 Task: Add a signature Marisol Hernandez containing With heartfelt thanks and warm wishes, Marisol Hernandez to email address softage.9@softage.net and add a label Non-compete agreements
Action: Mouse moved to (887, 49)
Screenshot: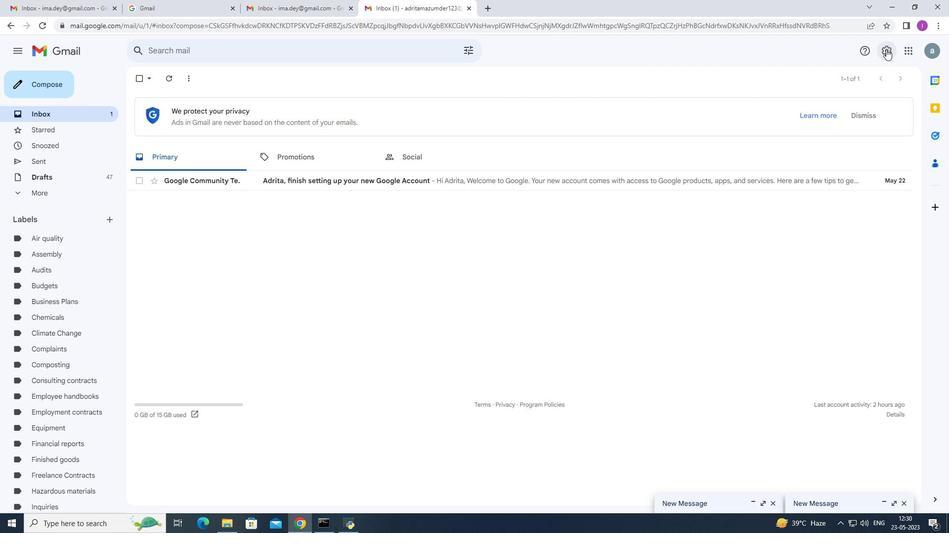 
Action: Mouse pressed left at (887, 49)
Screenshot: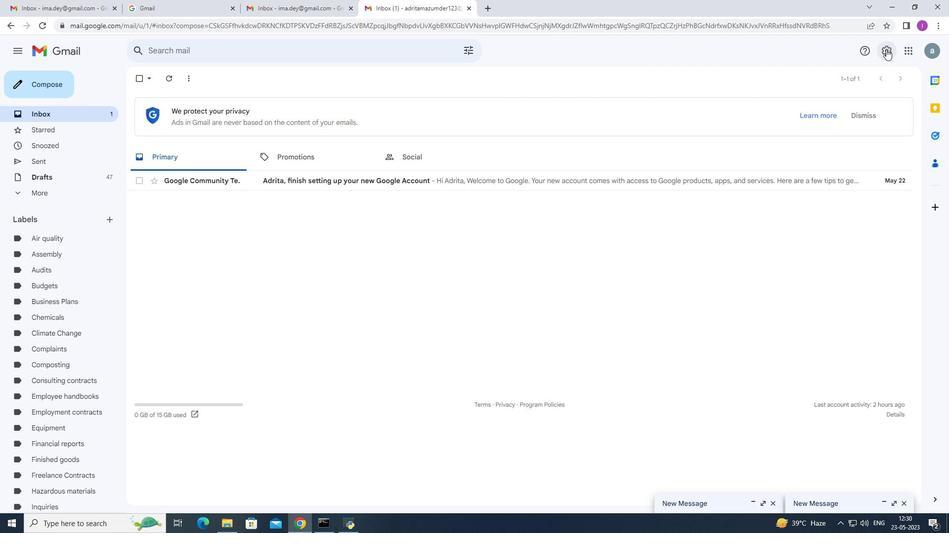 
Action: Mouse moved to (833, 100)
Screenshot: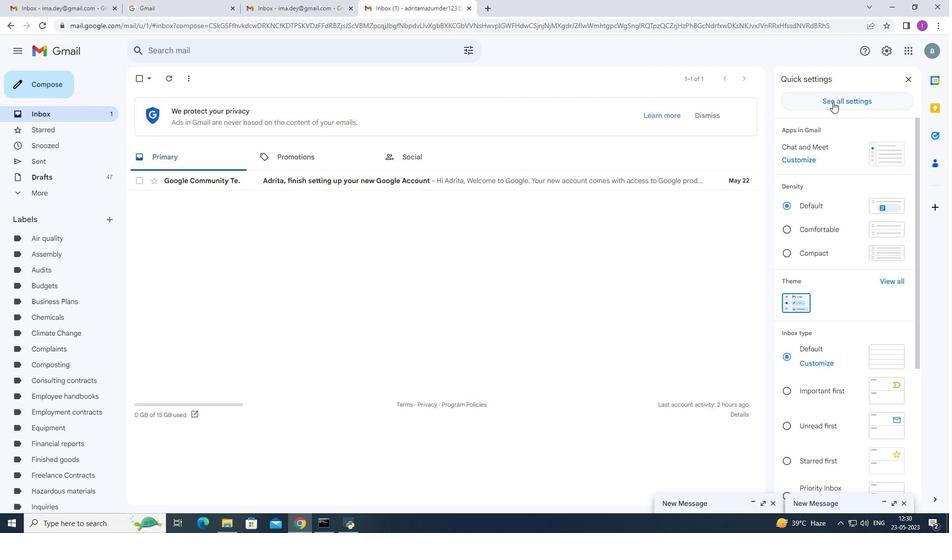 
Action: Mouse pressed left at (833, 100)
Screenshot: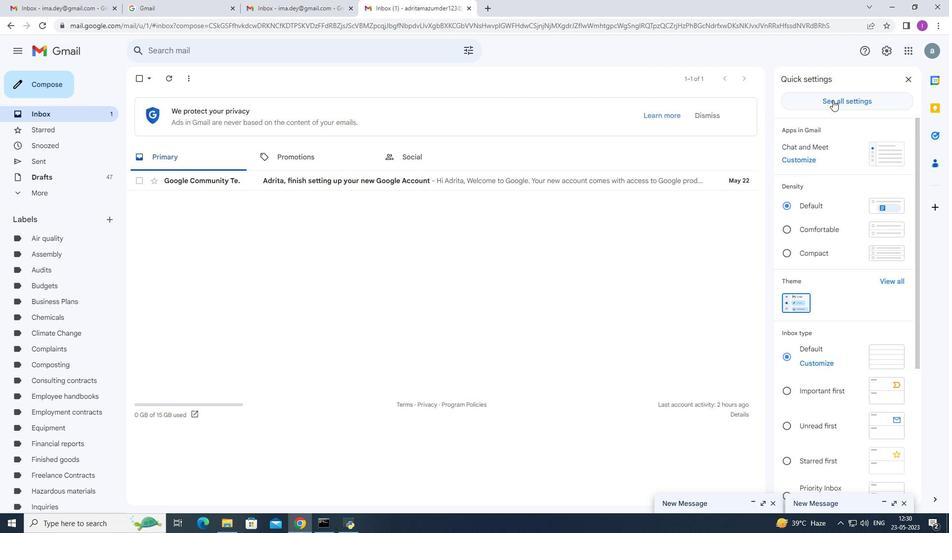 
Action: Mouse moved to (373, 310)
Screenshot: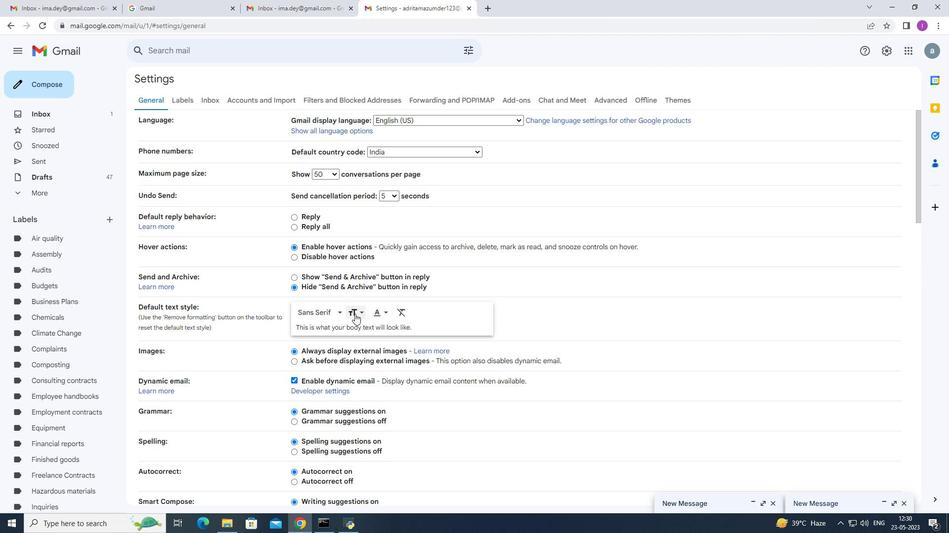 
Action: Mouse scrolled (372, 309) with delta (0, 0)
Screenshot: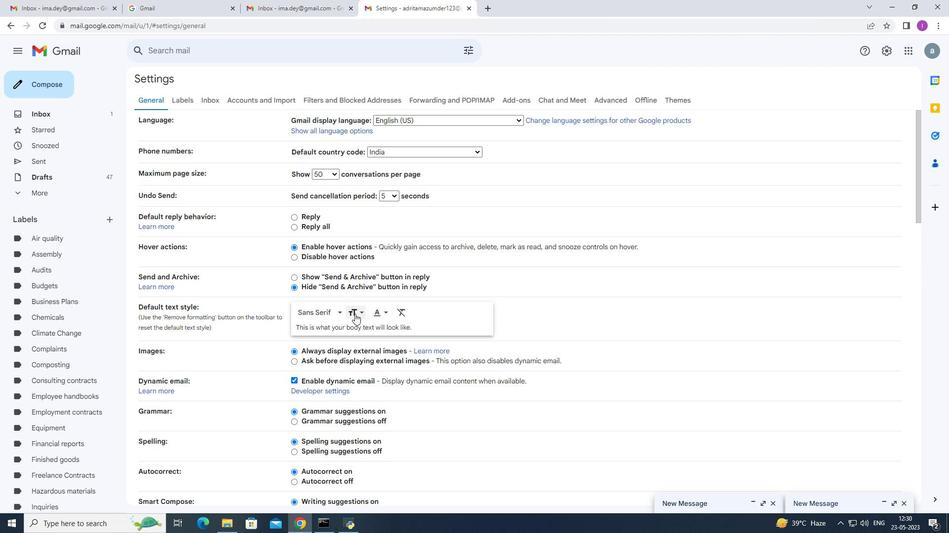 
Action: Mouse moved to (374, 310)
Screenshot: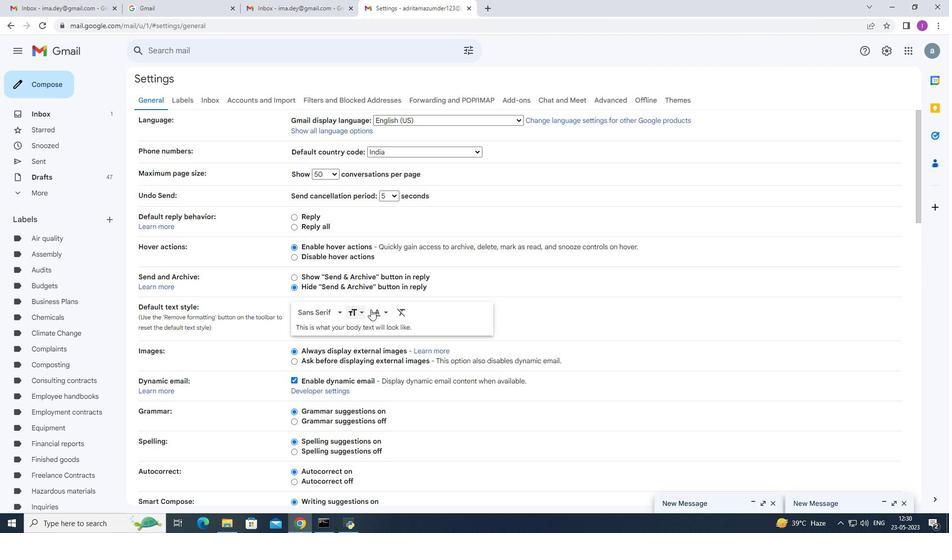 
Action: Mouse scrolled (373, 309) with delta (0, 0)
Screenshot: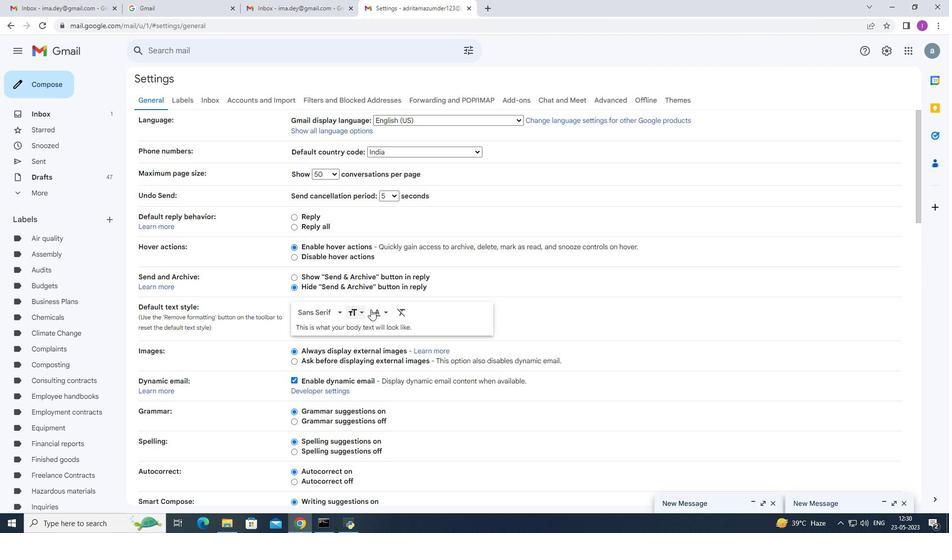 
Action: Mouse moved to (376, 311)
Screenshot: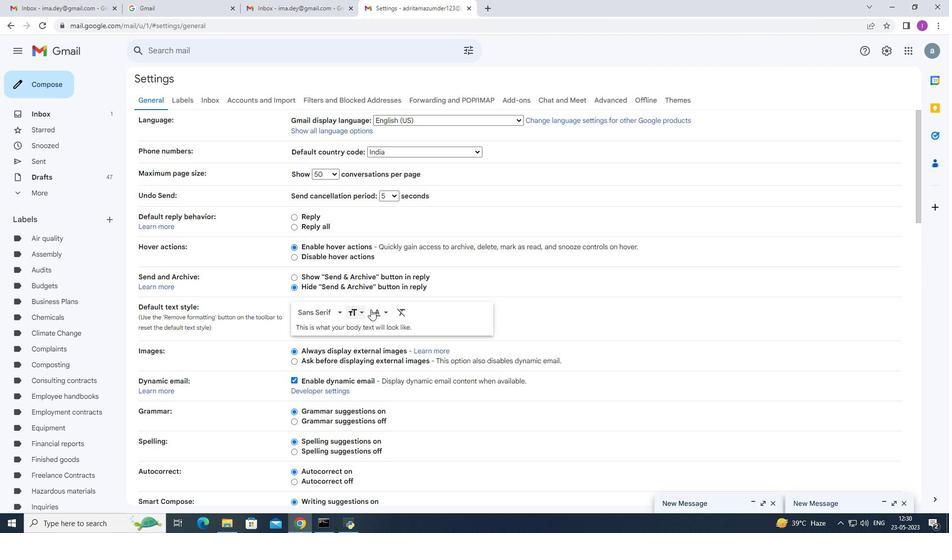 
Action: Mouse scrolled (374, 310) with delta (0, 0)
Screenshot: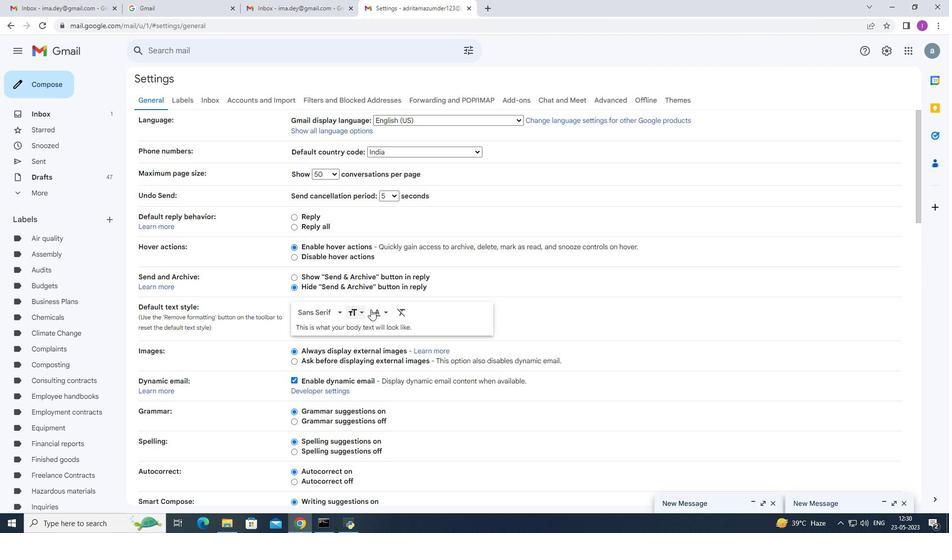 
Action: Mouse moved to (381, 317)
Screenshot: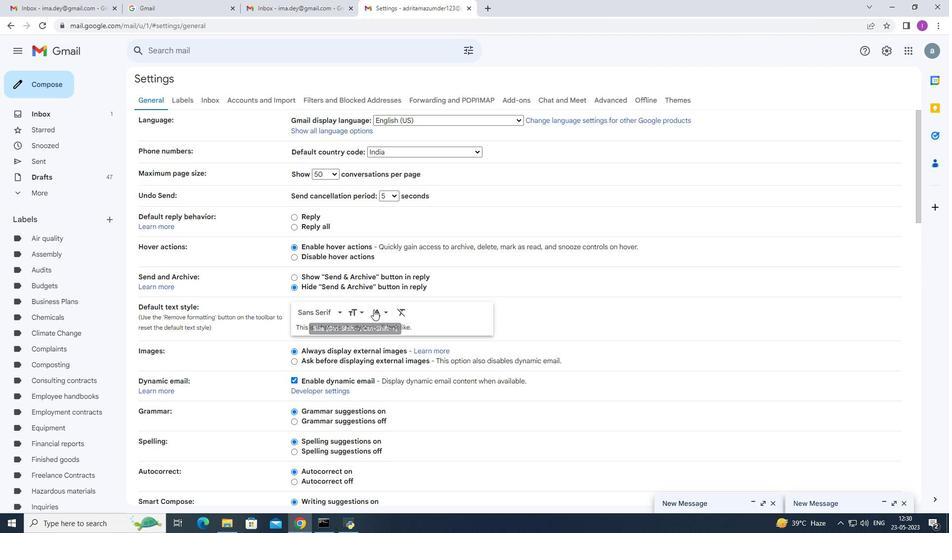 
Action: Mouse scrolled (377, 313) with delta (0, 0)
Screenshot: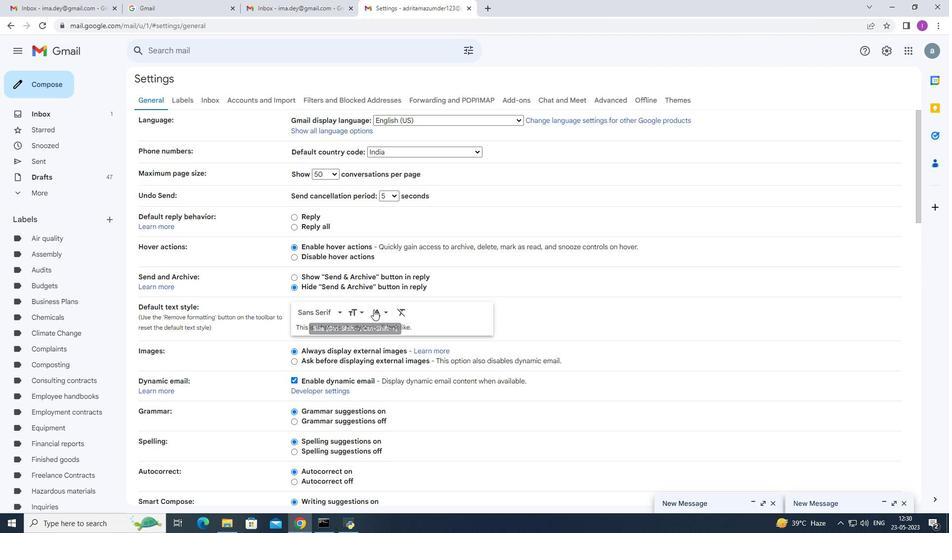 
Action: Mouse moved to (382, 317)
Screenshot: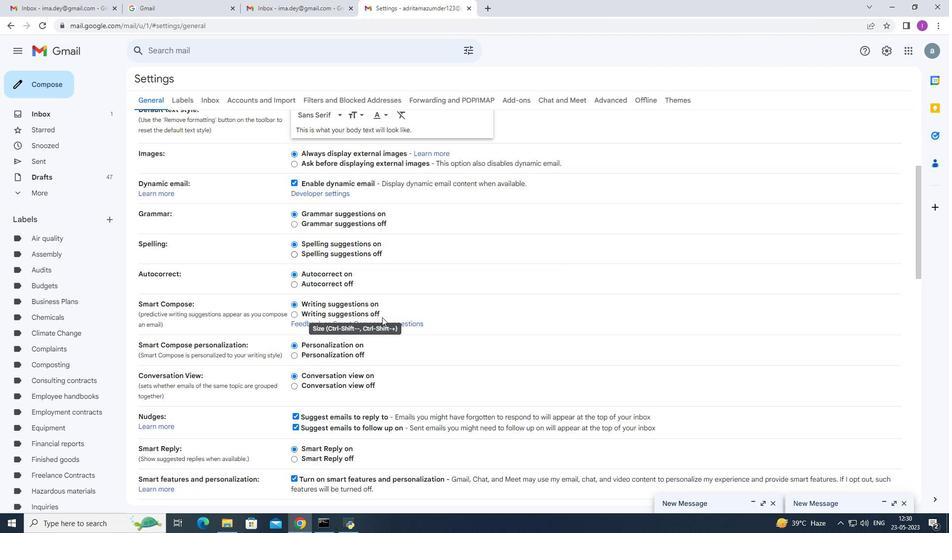 
Action: Mouse scrolled (382, 317) with delta (0, 0)
Screenshot: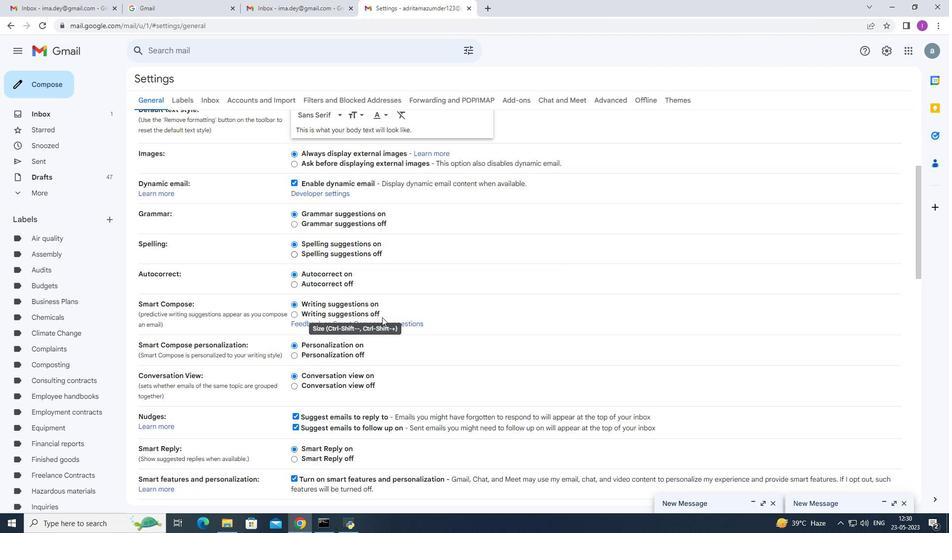 
Action: Mouse moved to (383, 318)
Screenshot: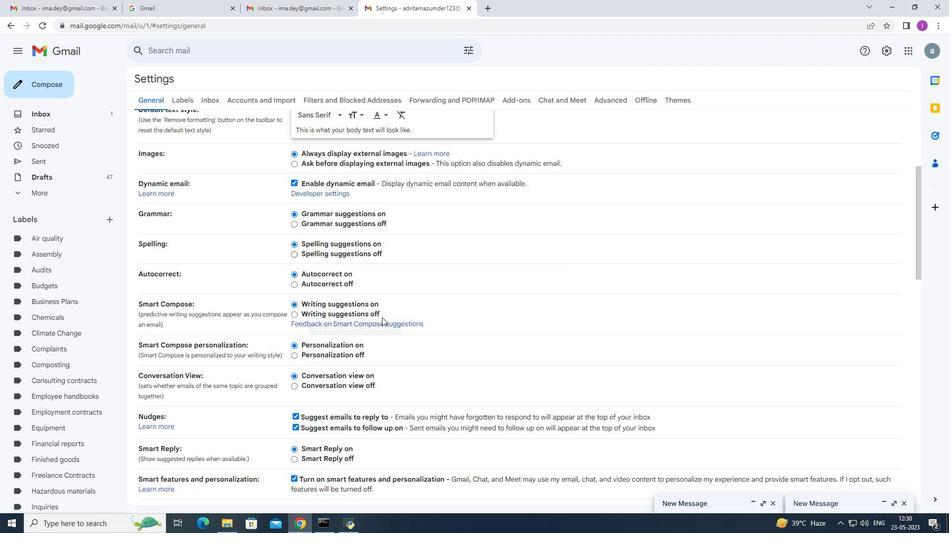 
Action: Mouse scrolled (383, 317) with delta (0, 0)
Screenshot: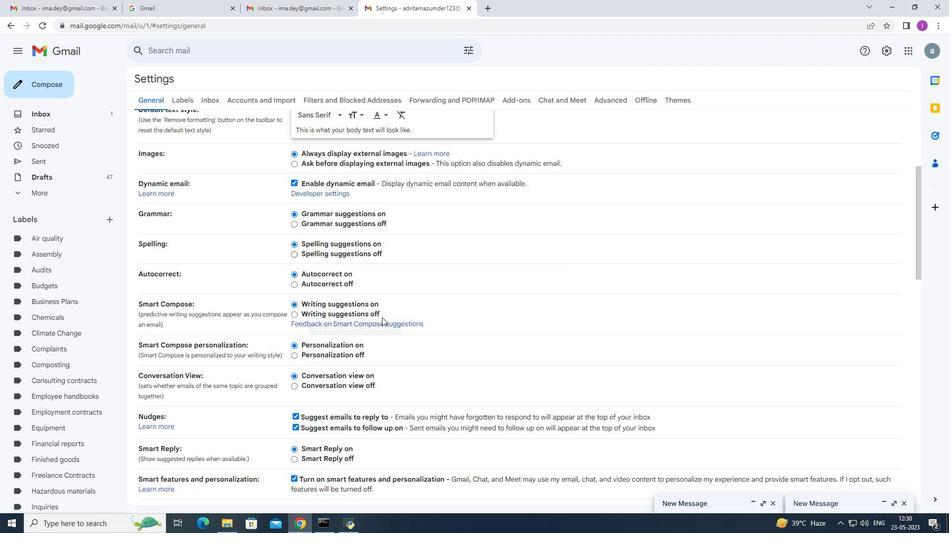 
Action: Mouse scrolled (383, 317) with delta (0, 0)
Screenshot: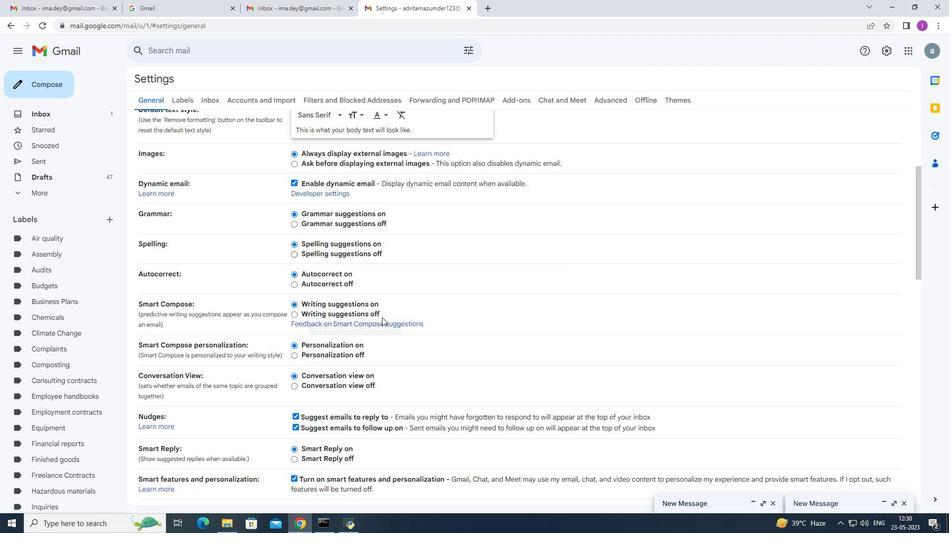 
Action: Mouse moved to (390, 320)
Screenshot: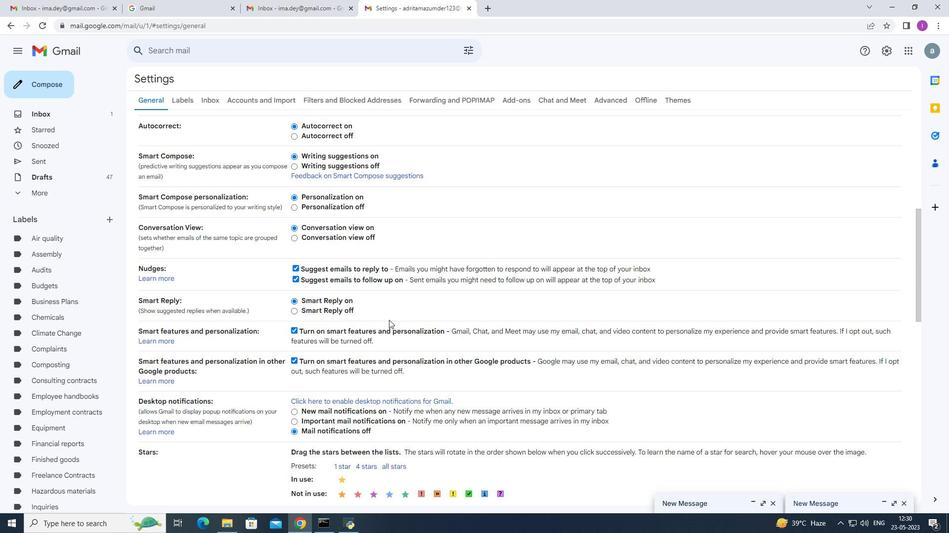 
Action: Mouse scrolled (390, 320) with delta (0, 0)
Screenshot: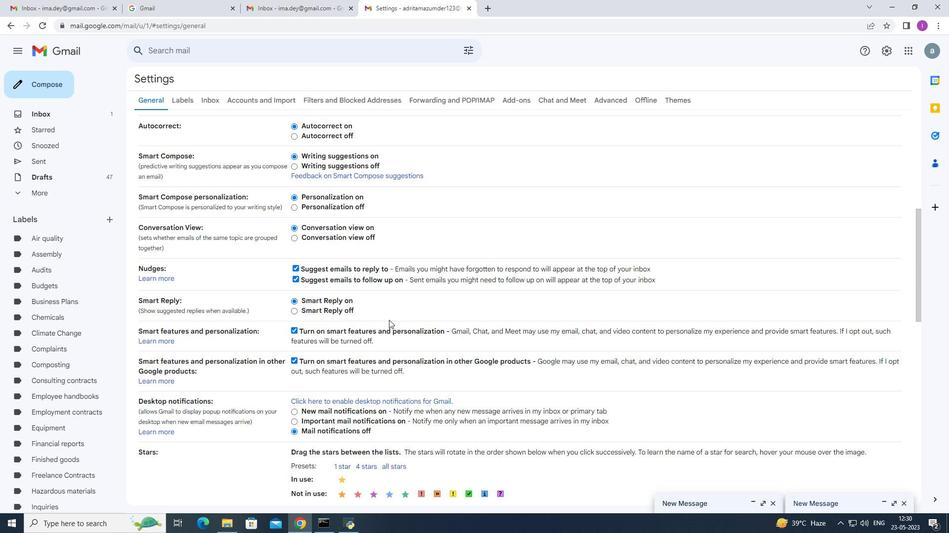 
Action: Mouse moved to (390, 320)
Screenshot: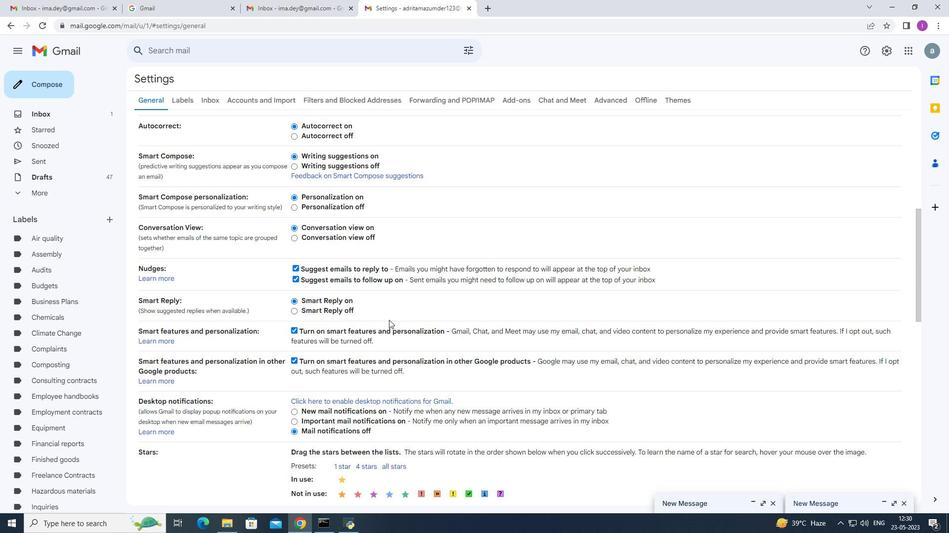 
Action: Mouse scrolled (390, 320) with delta (0, 0)
Screenshot: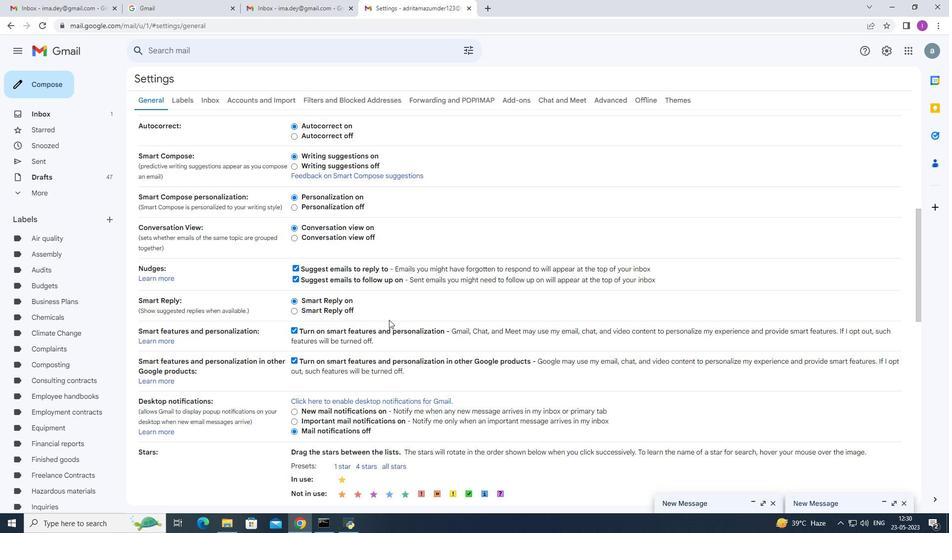 
Action: Mouse scrolled (390, 320) with delta (0, 0)
Screenshot: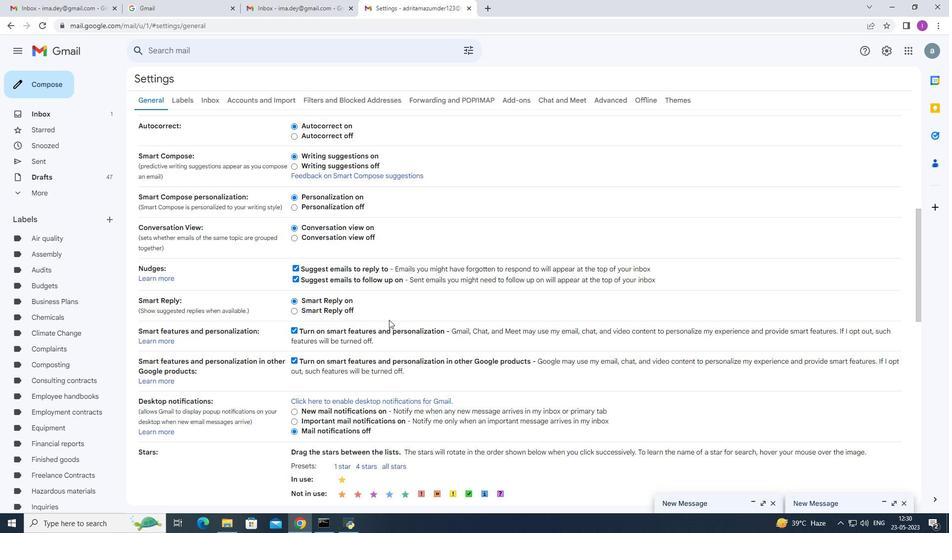 
Action: Mouse scrolled (390, 320) with delta (0, 0)
Screenshot: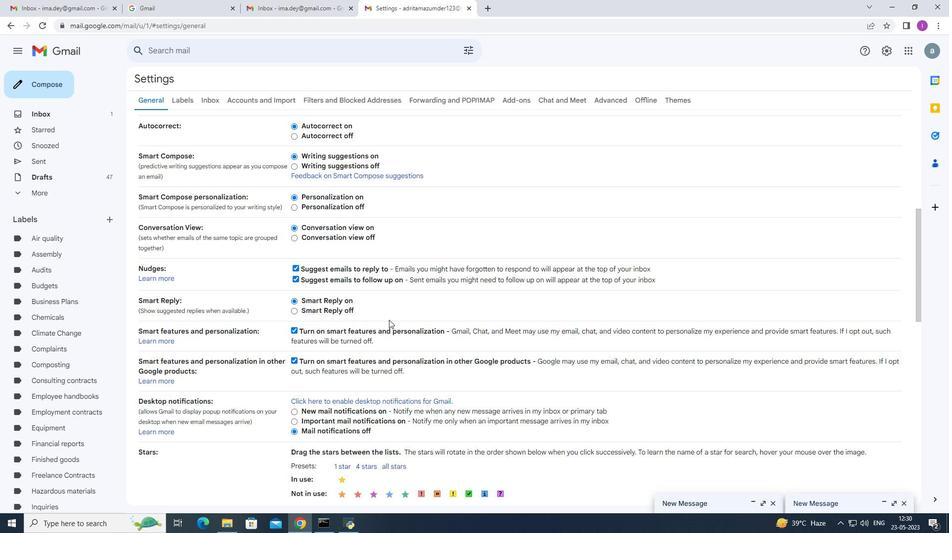 
Action: Mouse moved to (411, 327)
Screenshot: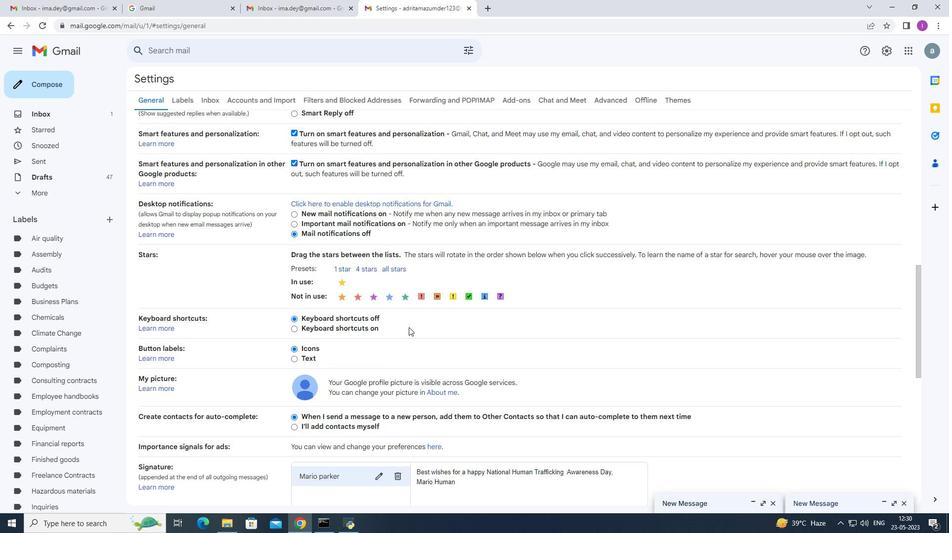 
Action: Mouse scrolled (411, 326) with delta (0, 0)
Screenshot: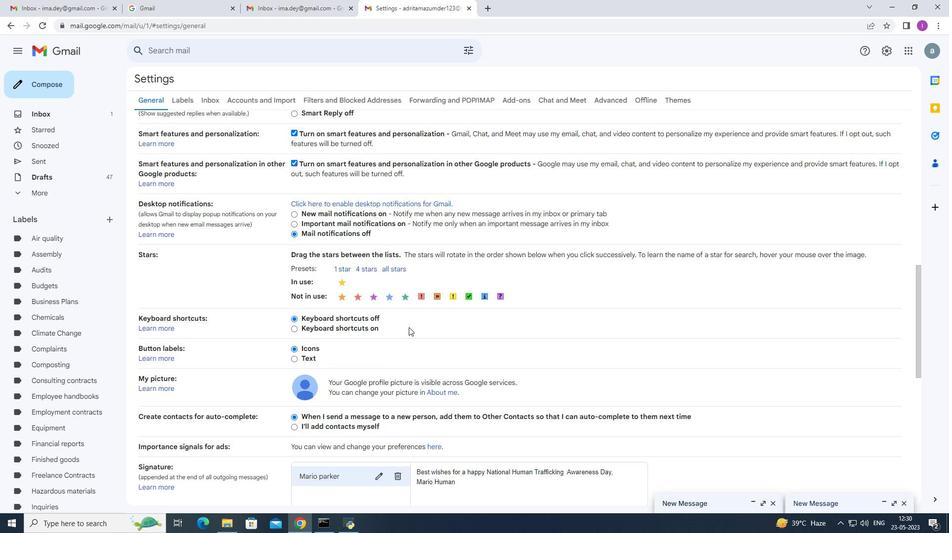 
Action: Mouse moved to (411, 327)
Screenshot: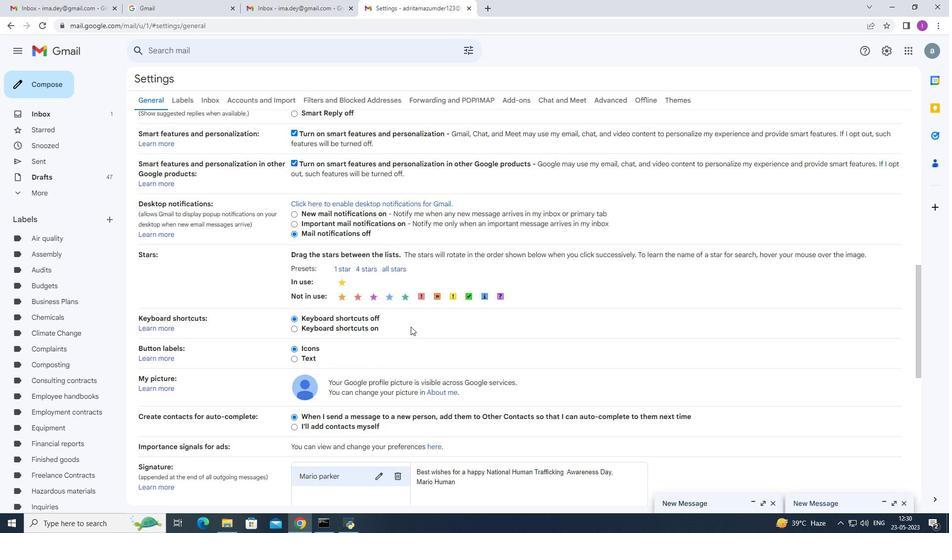 
Action: Mouse scrolled (411, 326) with delta (0, 0)
Screenshot: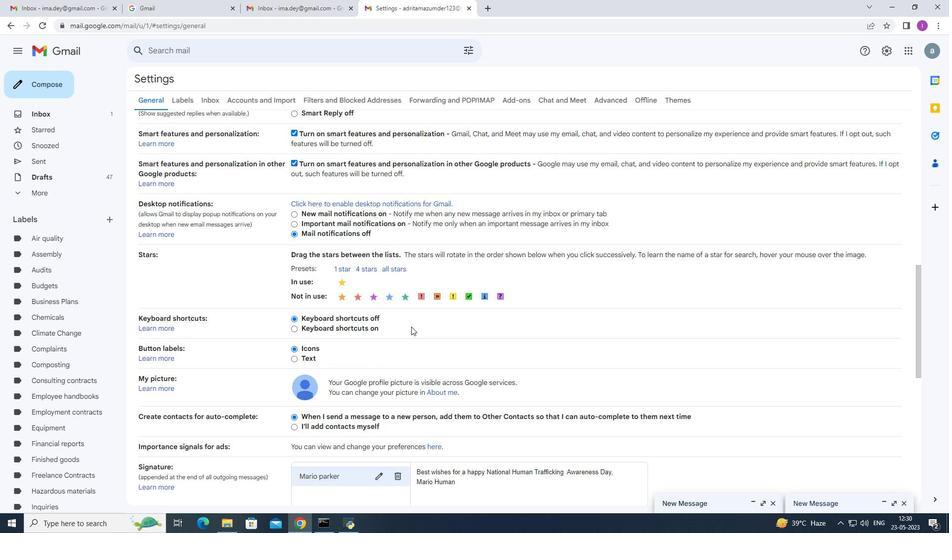 
Action: Mouse scrolled (411, 326) with delta (0, 0)
Screenshot: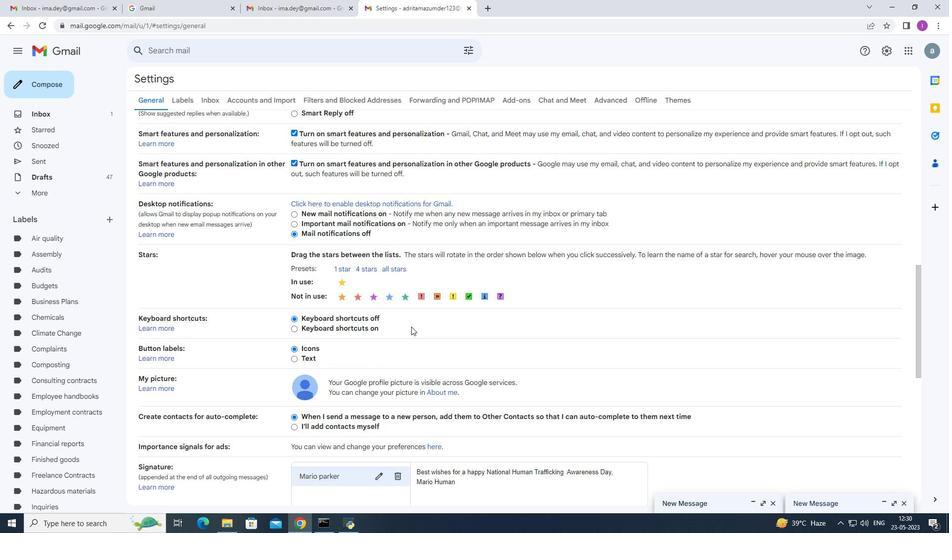 
Action: Mouse scrolled (411, 326) with delta (0, 0)
Screenshot: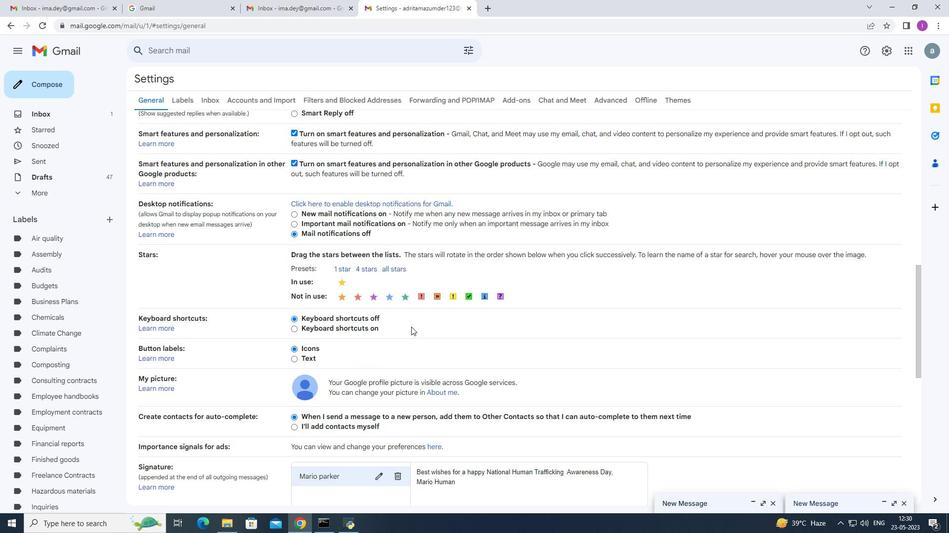 
Action: Mouse moved to (441, 327)
Screenshot: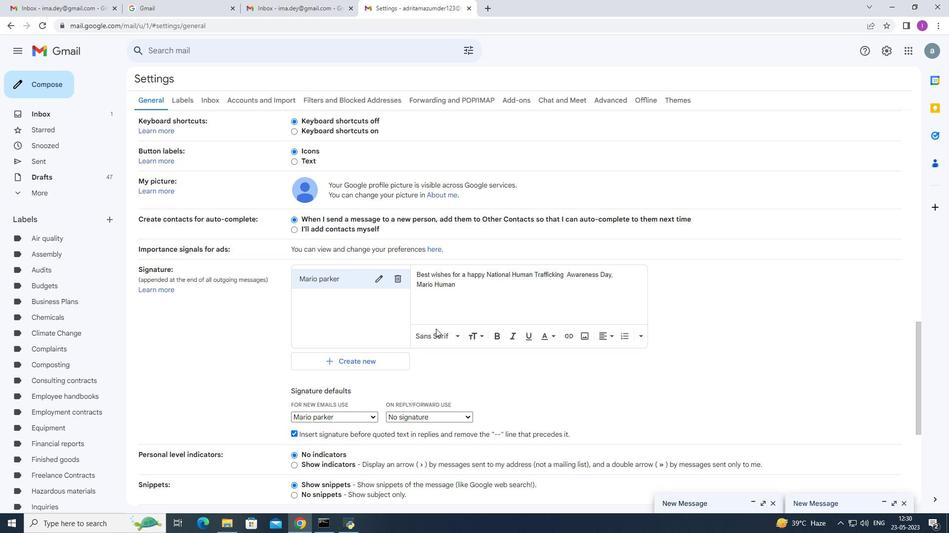 
Action: Mouse scrolled (441, 327) with delta (0, 0)
Screenshot: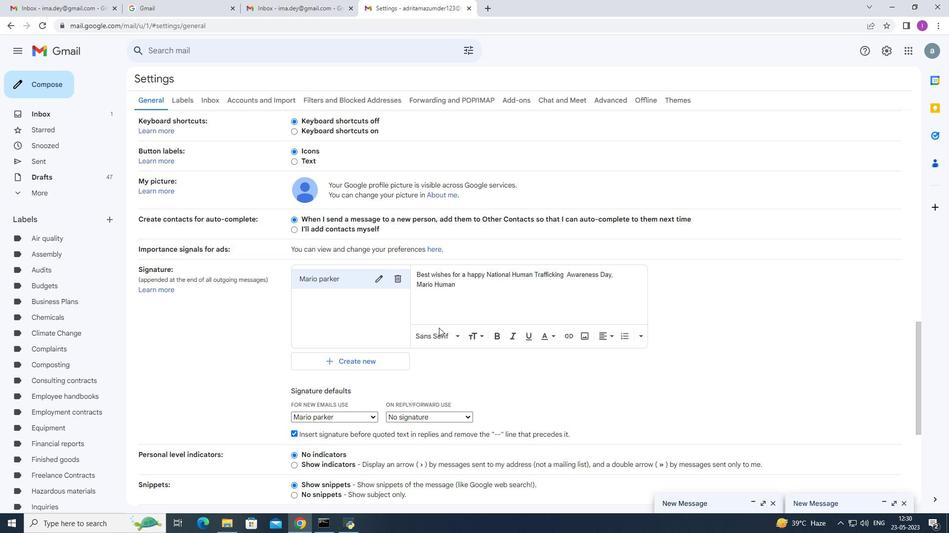 
Action: Mouse scrolled (441, 327) with delta (0, 0)
Screenshot: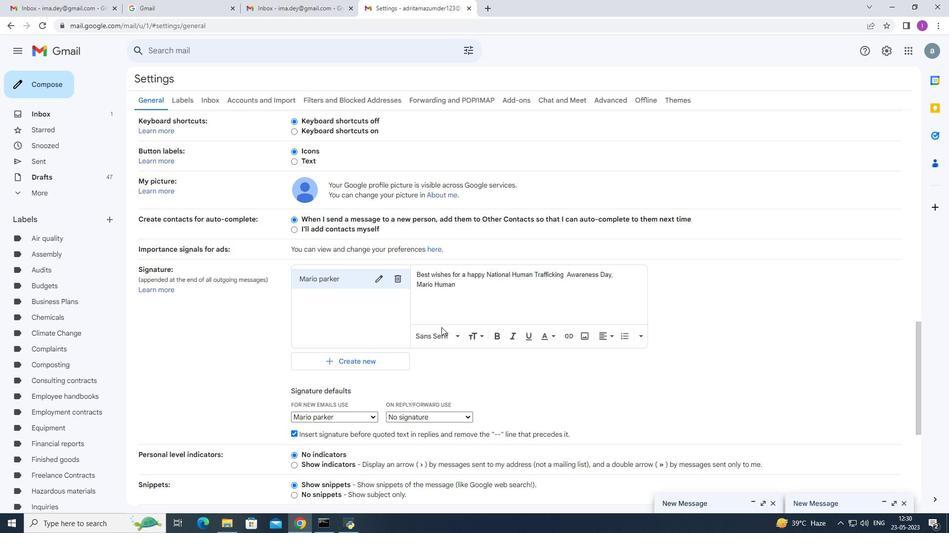 
Action: Mouse scrolled (441, 327) with delta (0, 0)
Screenshot: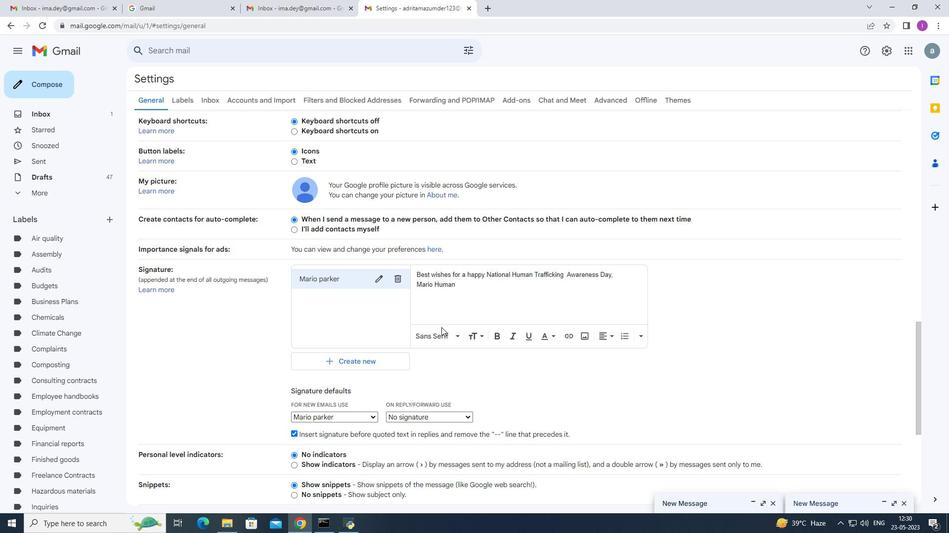 
Action: Mouse scrolled (441, 327) with delta (0, 0)
Screenshot: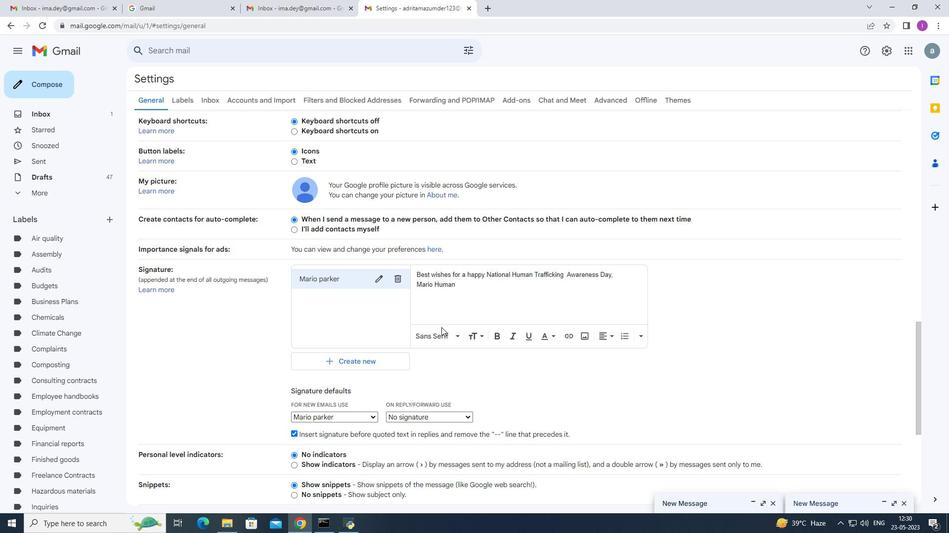 
Action: Mouse moved to (416, 259)
Screenshot: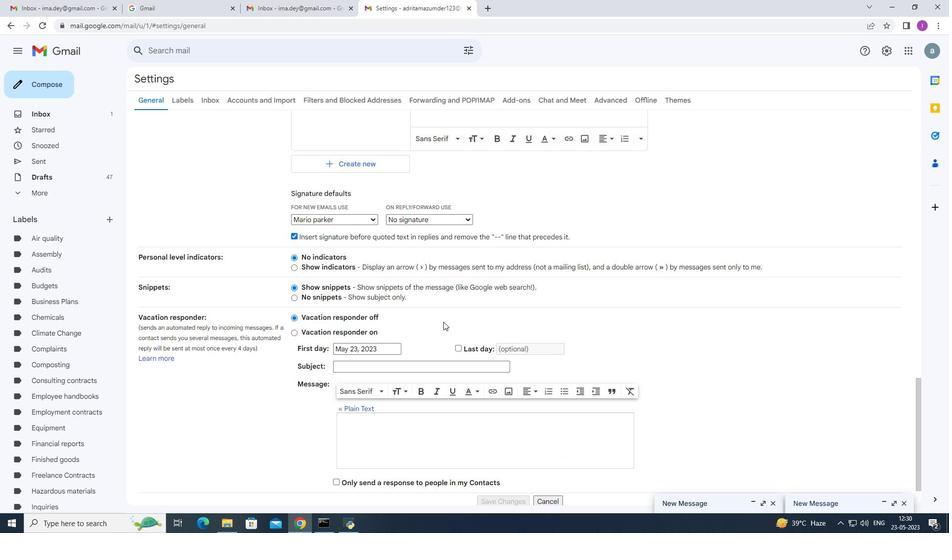 
Action: Mouse scrolled (416, 259) with delta (0, 0)
Screenshot: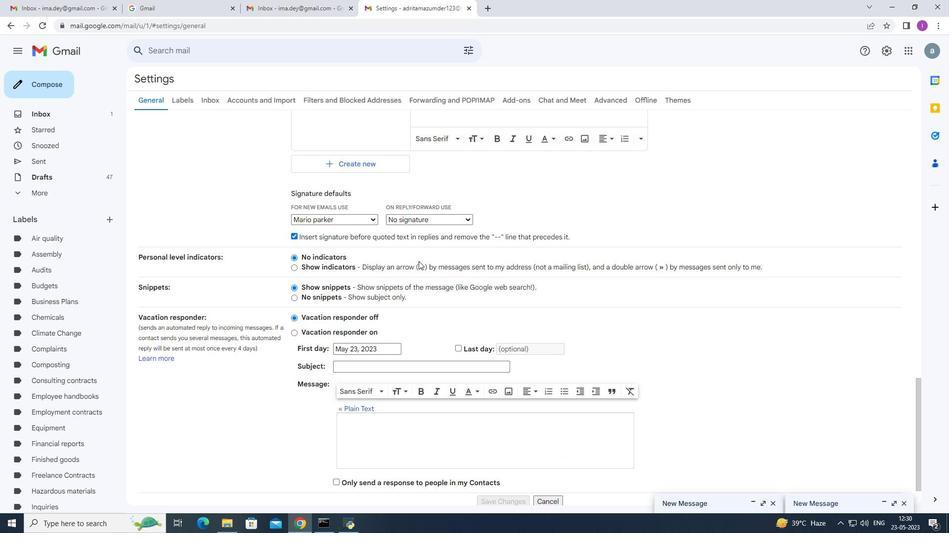 
Action: Mouse scrolled (416, 259) with delta (0, 0)
Screenshot: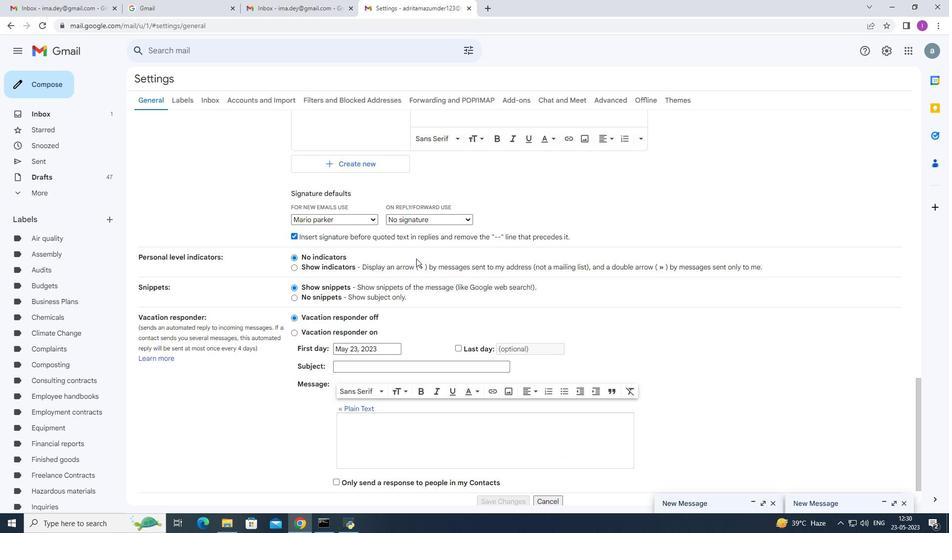 
Action: Mouse moved to (415, 259)
Screenshot: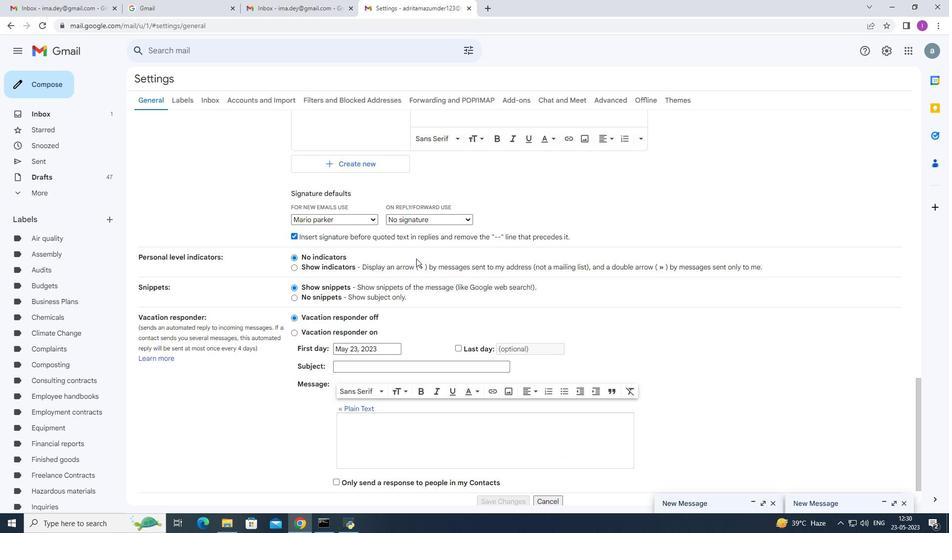 
Action: Mouse scrolled (415, 259) with delta (0, 0)
Screenshot: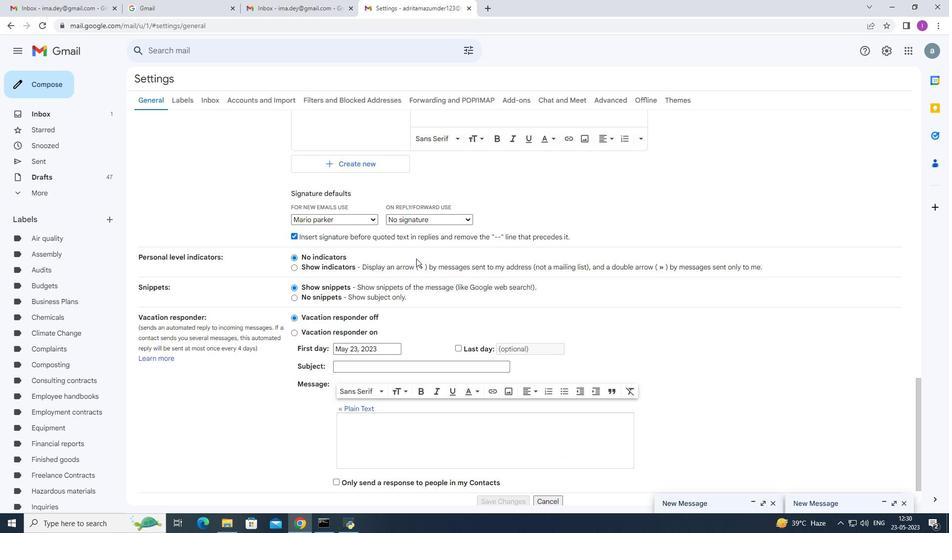 
Action: Mouse moved to (397, 232)
Screenshot: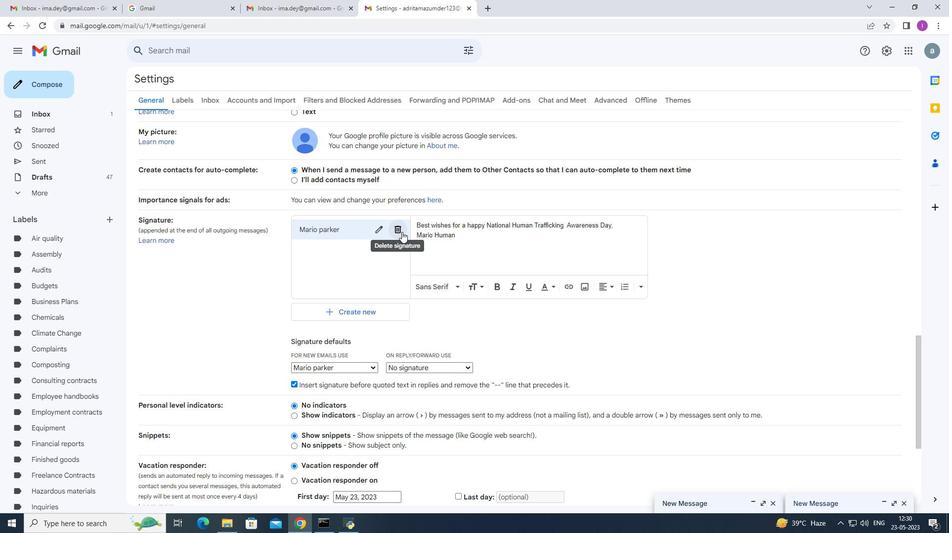 
Action: Mouse pressed left at (397, 232)
Screenshot: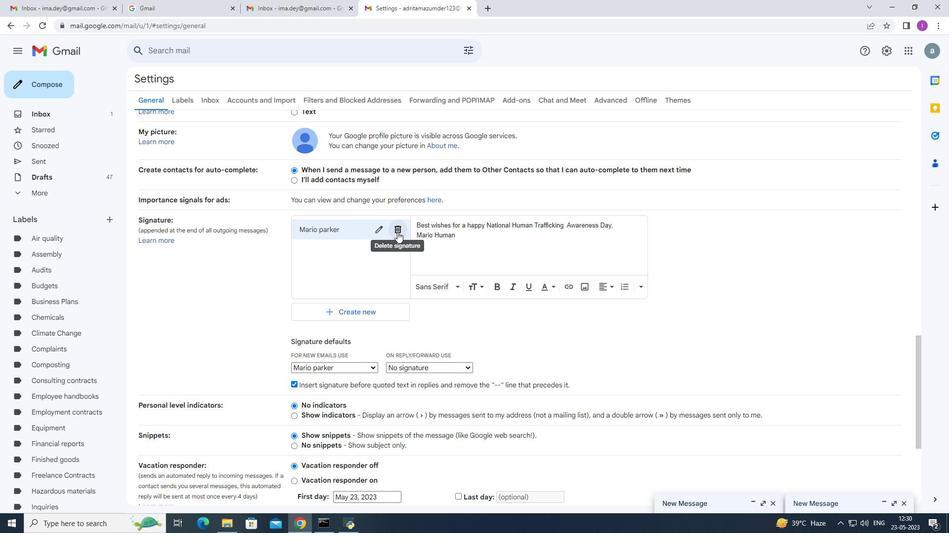 
Action: Mouse moved to (552, 297)
Screenshot: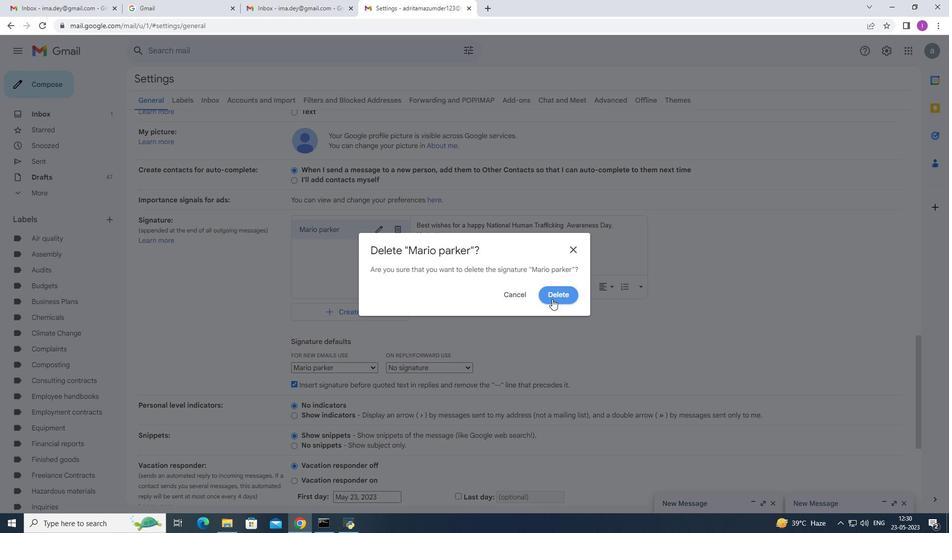 
Action: Mouse pressed left at (552, 297)
Screenshot: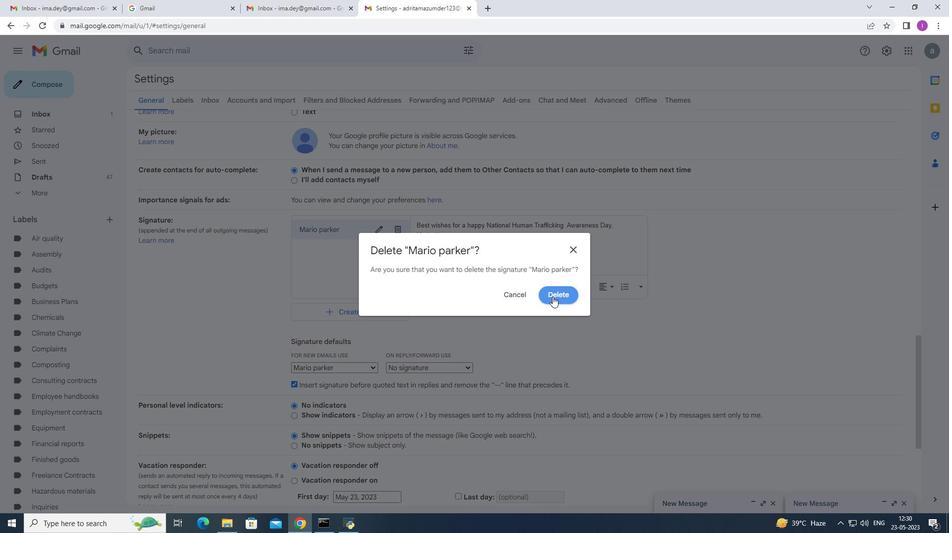 
Action: Mouse moved to (327, 231)
Screenshot: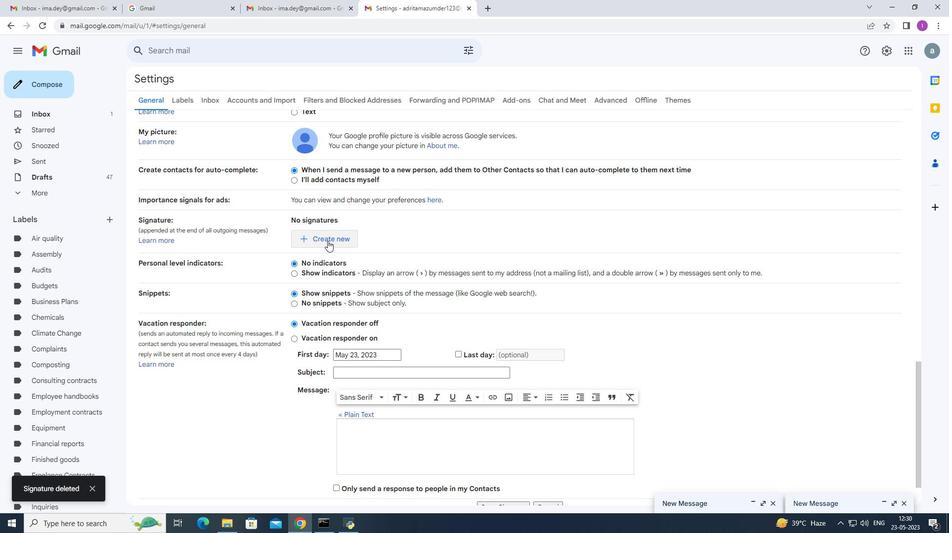 
Action: Mouse pressed left at (327, 231)
Screenshot: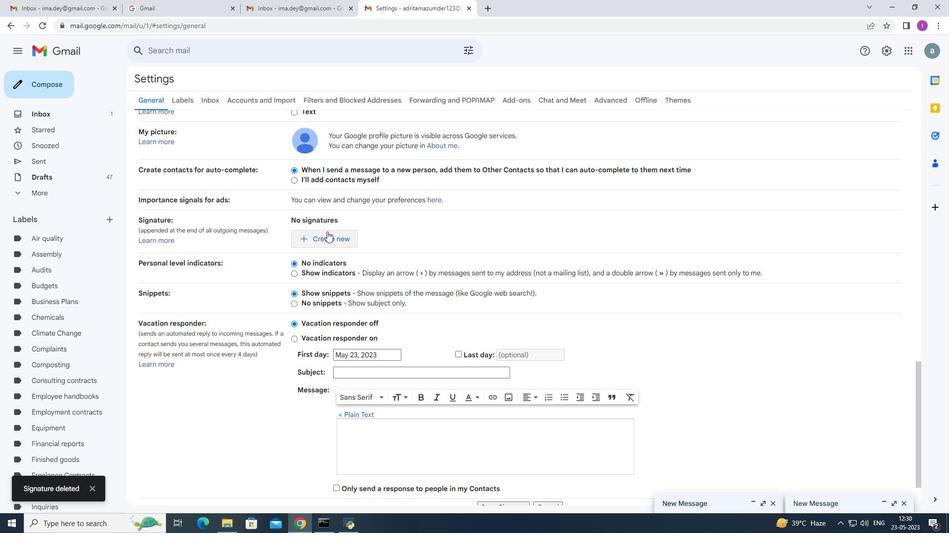 
Action: Mouse moved to (380, 269)
Screenshot: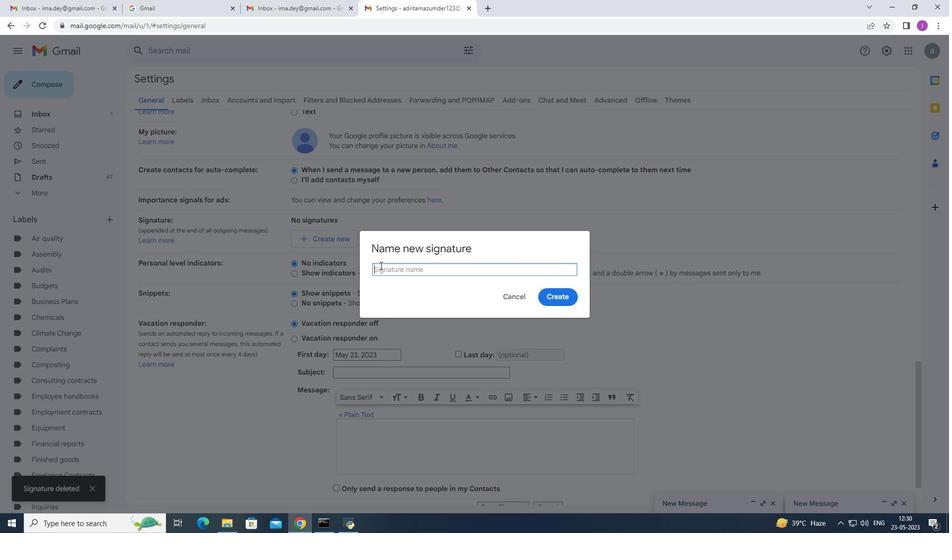 
Action: Mouse pressed left at (380, 269)
Screenshot: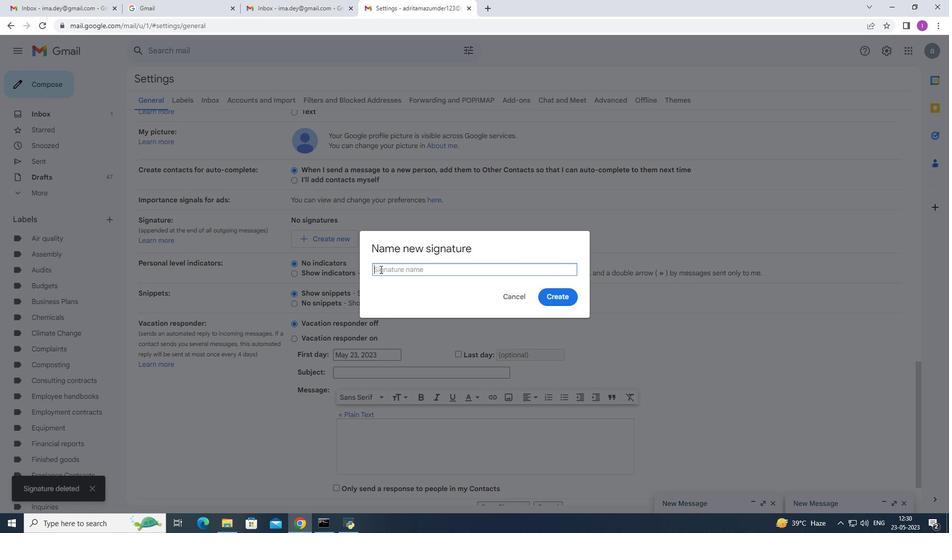 
Action: Mouse moved to (483, 270)
Screenshot: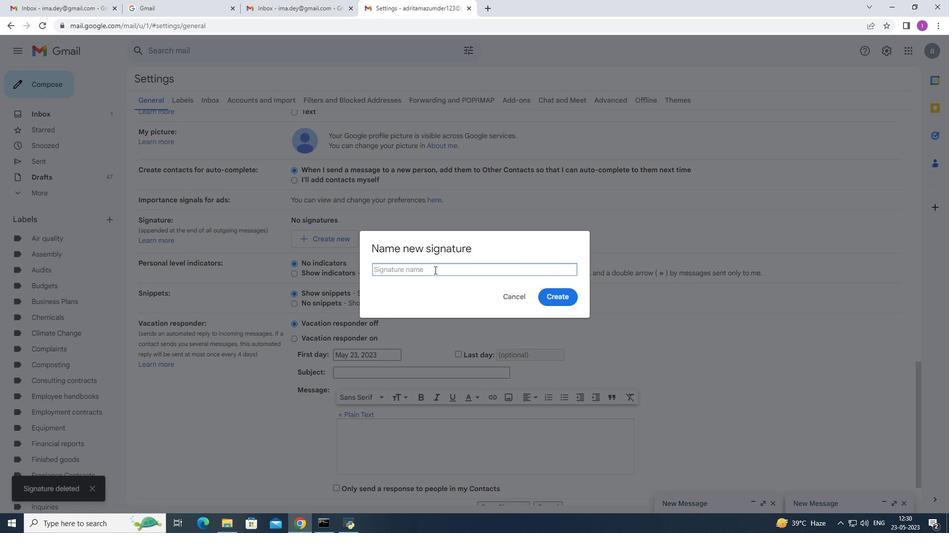 
Action: Key pressed <Key.shift>Marid<Key.backspace>sol<Key.space><Key.shift>Hernandez
Screenshot: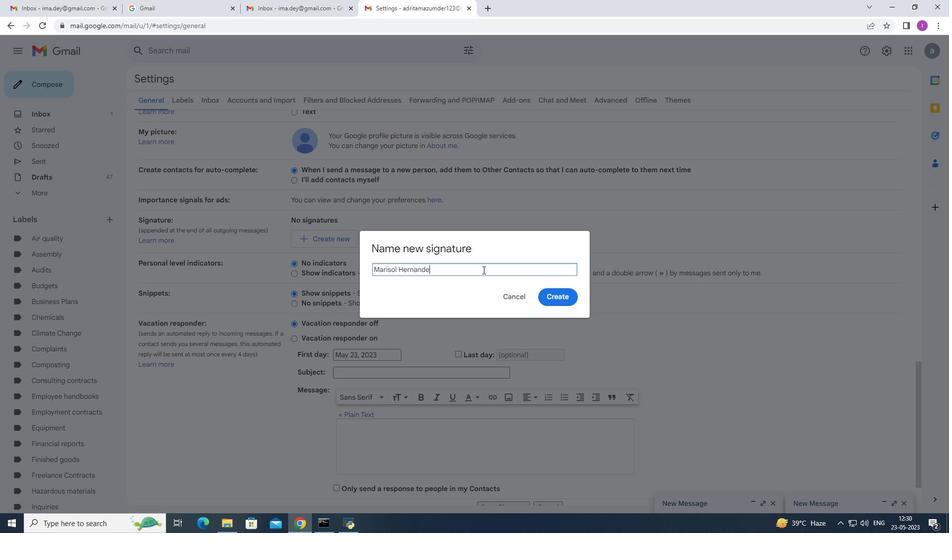 
Action: Mouse moved to (552, 301)
Screenshot: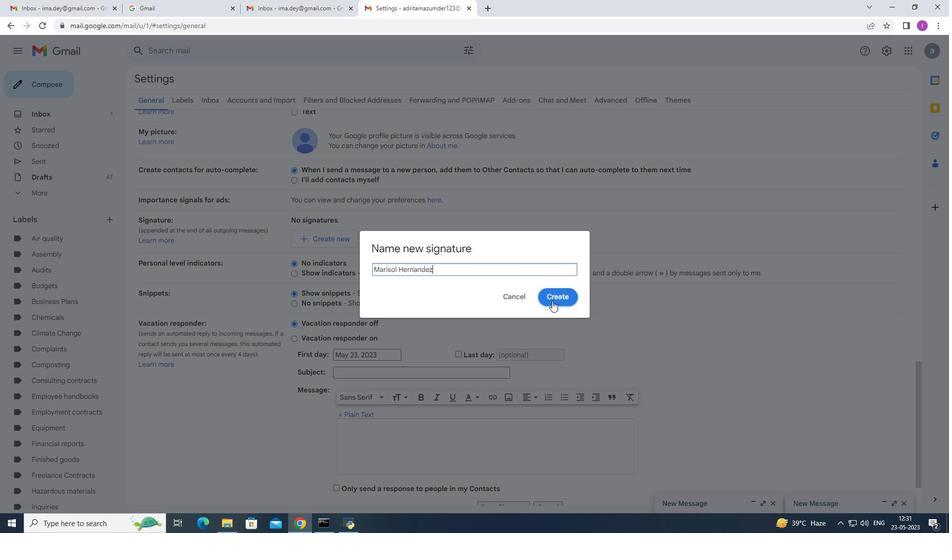 
Action: Mouse pressed left at (552, 301)
Screenshot: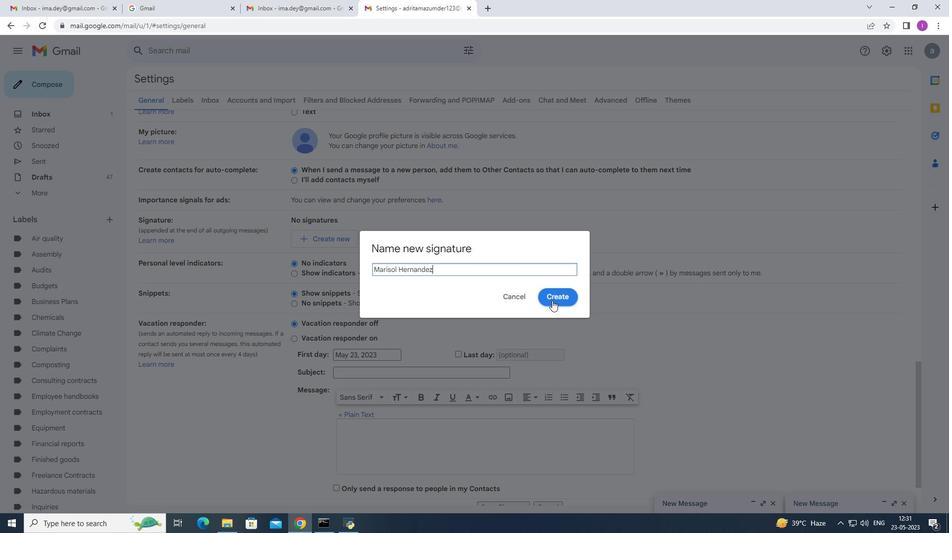 
Action: Mouse moved to (371, 368)
Screenshot: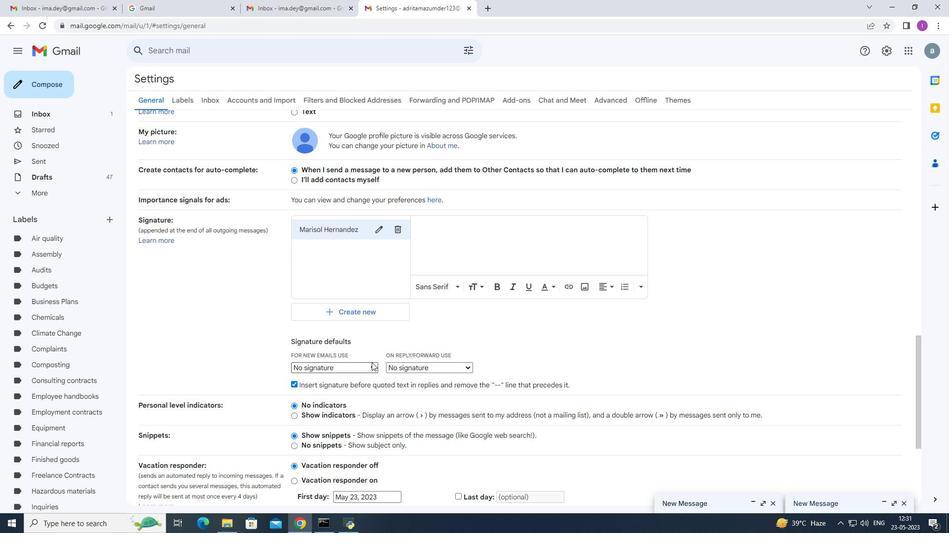 
Action: Mouse pressed left at (371, 368)
Screenshot: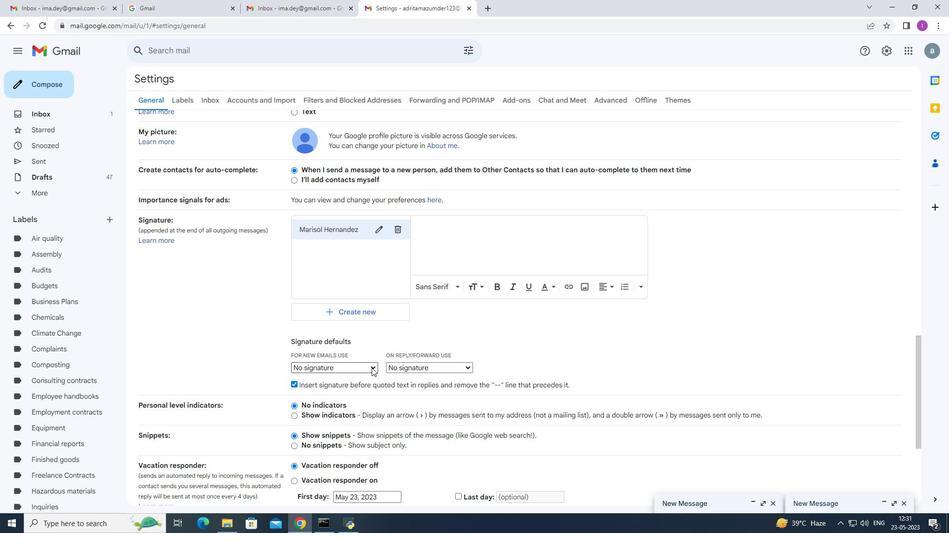 
Action: Mouse moved to (364, 389)
Screenshot: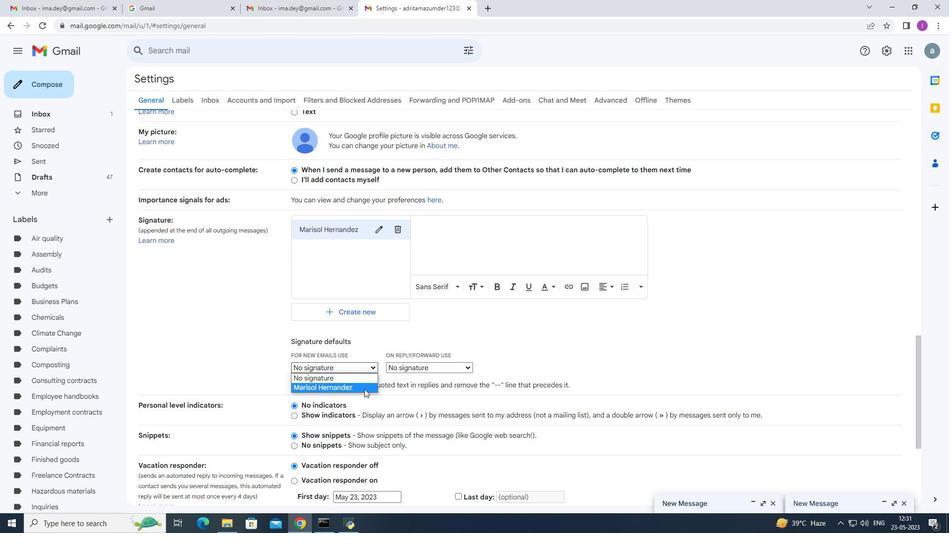 
Action: Mouse pressed left at (364, 389)
Screenshot: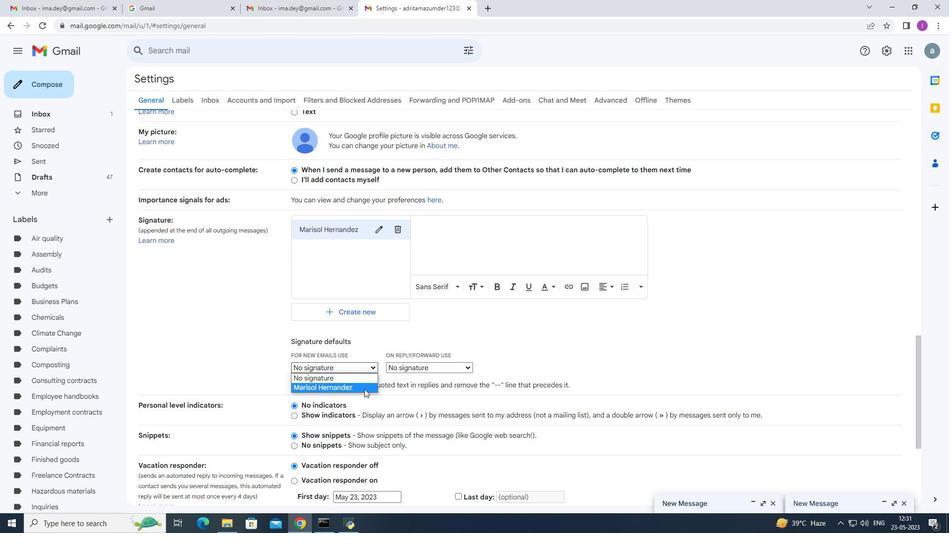 
Action: Mouse moved to (419, 228)
Screenshot: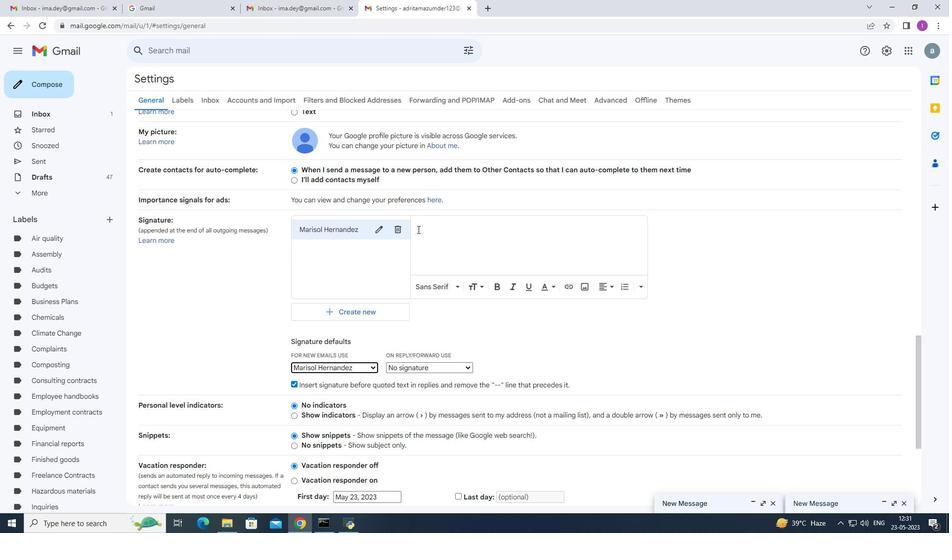 
Action: Mouse pressed left at (419, 228)
Screenshot: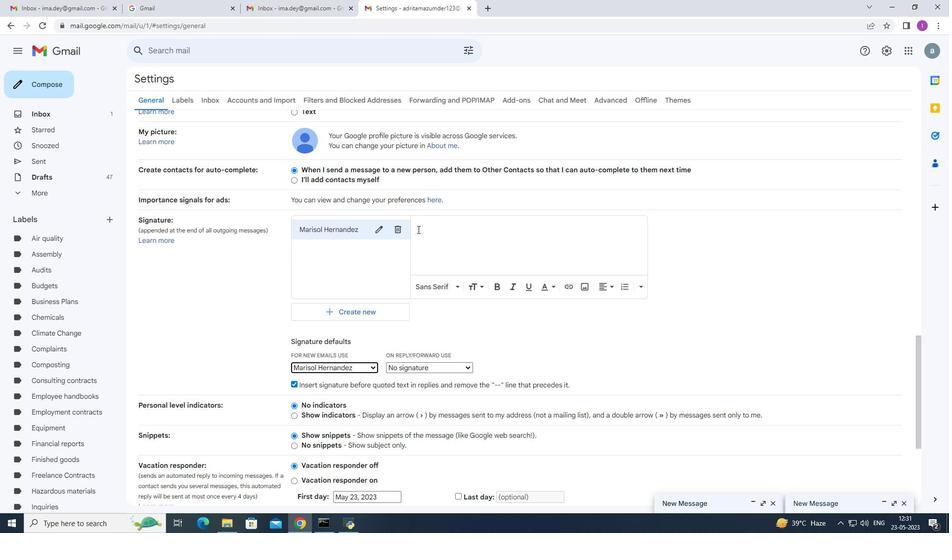 
Action: Mouse moved to (426, 226)
Screenshot: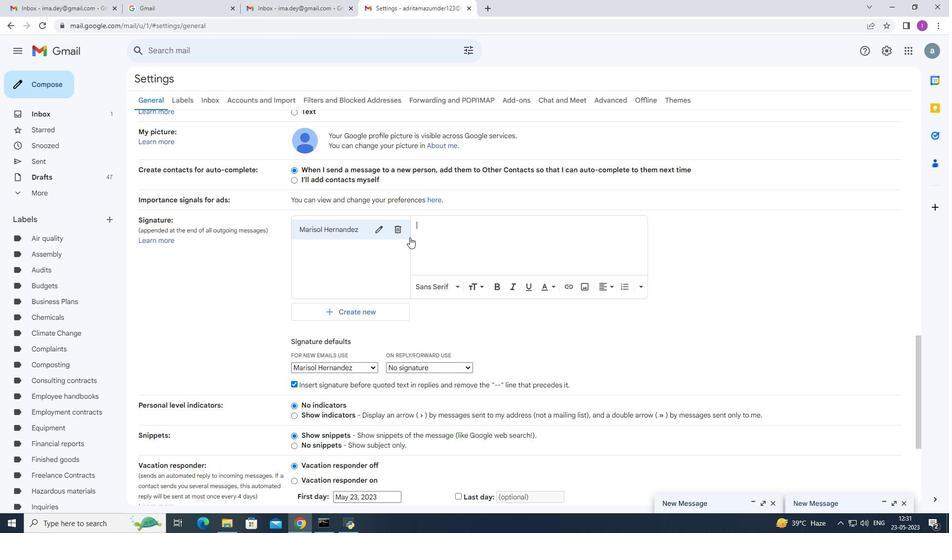 
Action: Key pressed <Key.shift>With<Key.space>hearth<Key.backspace>felt<Key.space>thaniks<Key.space><Key.backspace><Key.backspace><Key.backspace><Key.backspace>ks<Key.space>and<Key.space>warm<Key.space>wishes,<Key.enter><Key.shift>Marisol<Key.space><Key.shift><Key.shift><Key.shift><Key.shift>Hernandez
Screenshot: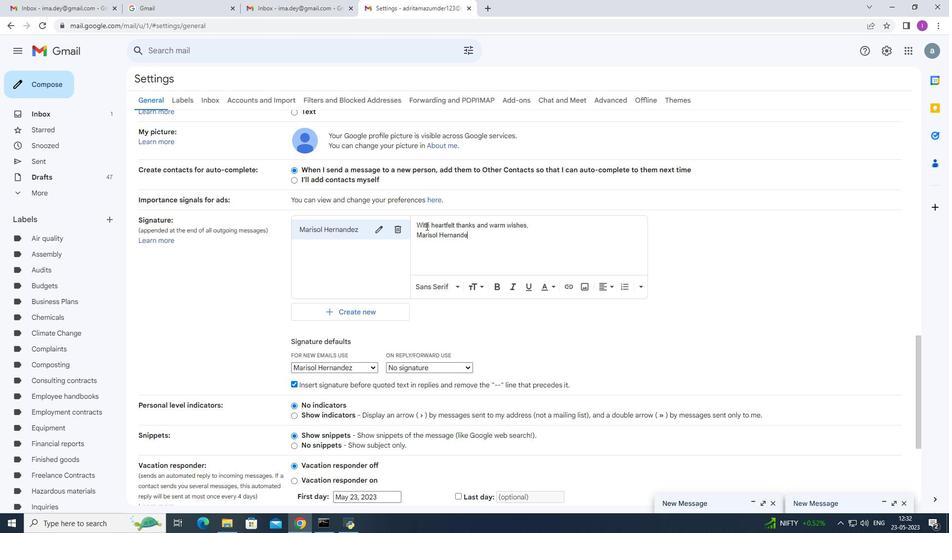 
Action: Mouse moved to (427, 320)
Screenshot: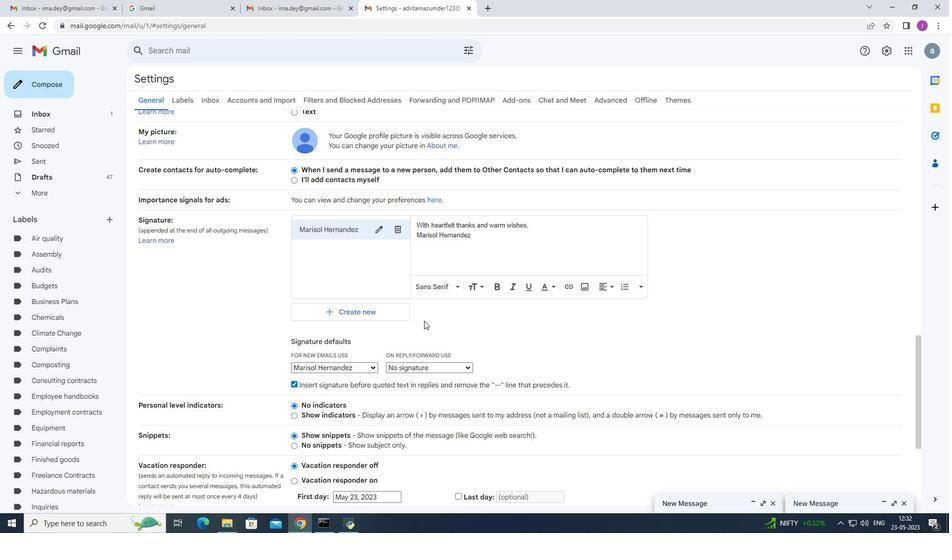 
Action: Mouse scrolled (427, 319) with delta (0, 0)
Screenshot: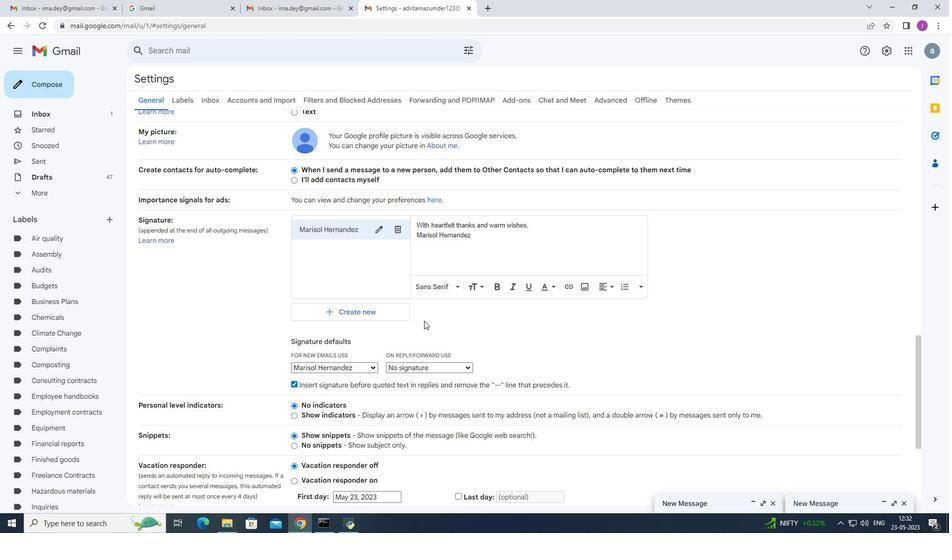 
Action: Mouse moved to (428, 320)
Screenshot: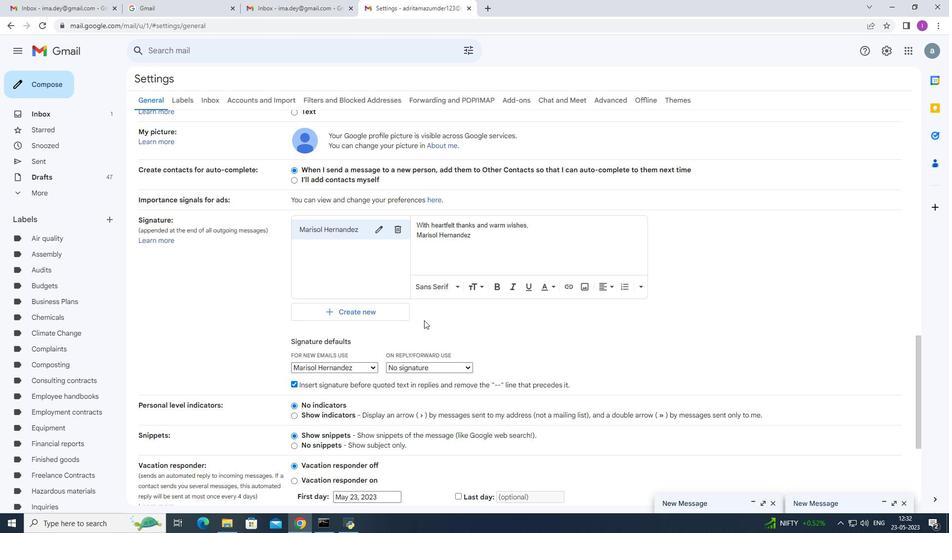 
Action: Mouse scrolled (428, 319) with delta (0, 0)
Screenshot: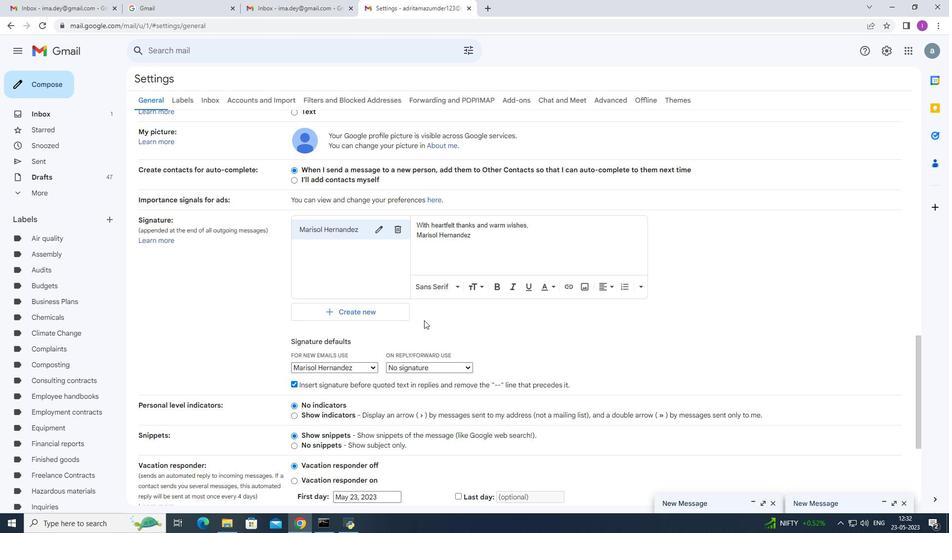 
Action: Mouse moved to (431, 319)
Screenshot: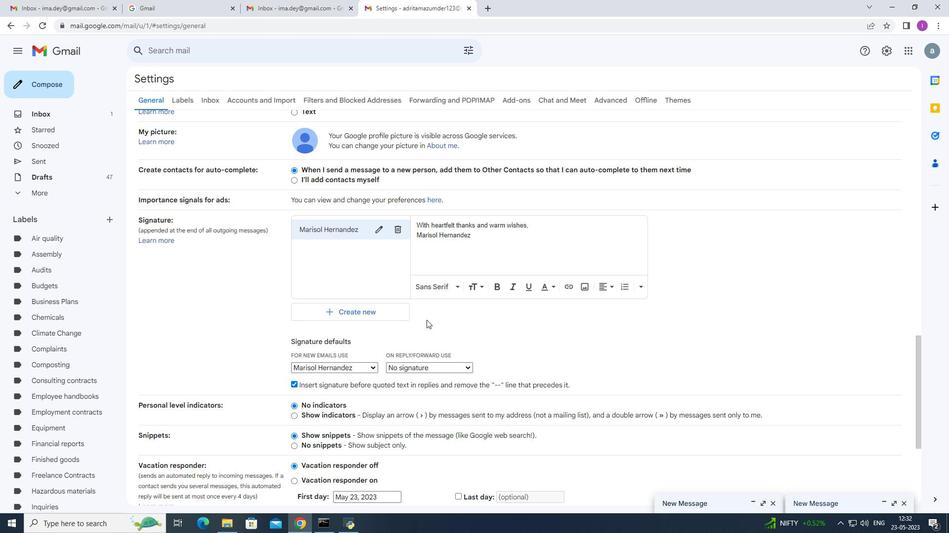
Action: Mouse scrolled (431, 319) with delta (0, 0)
Screenshot: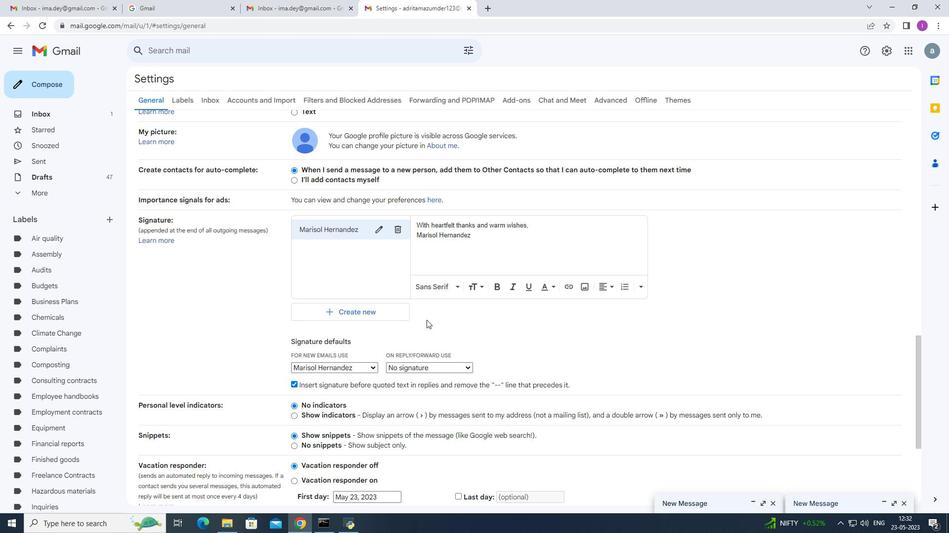 
Action: Mouse moved to (452, 314)
Screenshot: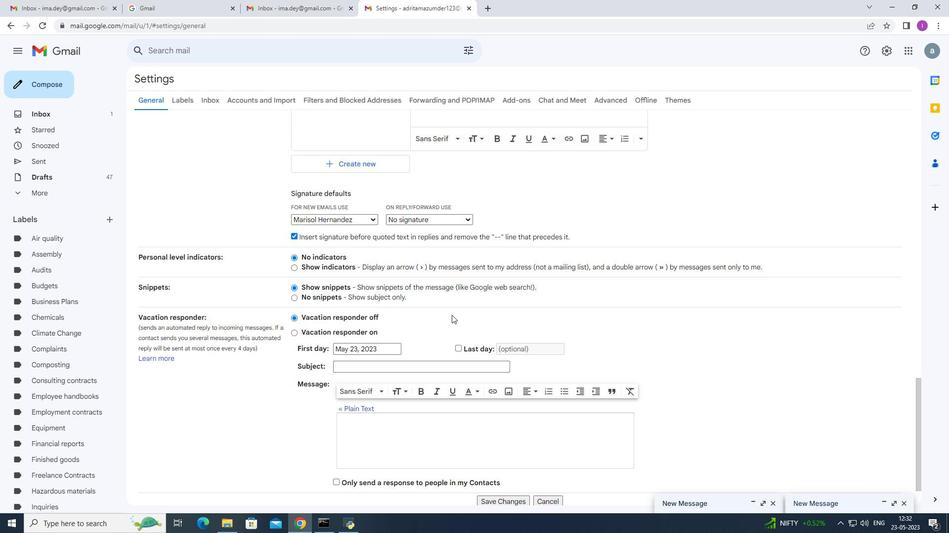 
Action: Mouse scrolled (452, 314) with delta (0, 0)
Screenshot: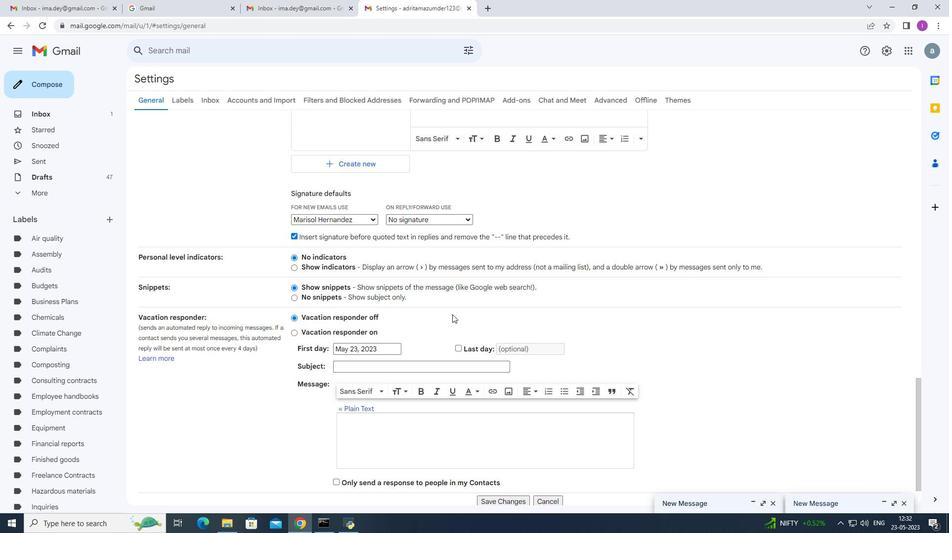 
Action: Mouse moved to (452, 314)
Screenshot: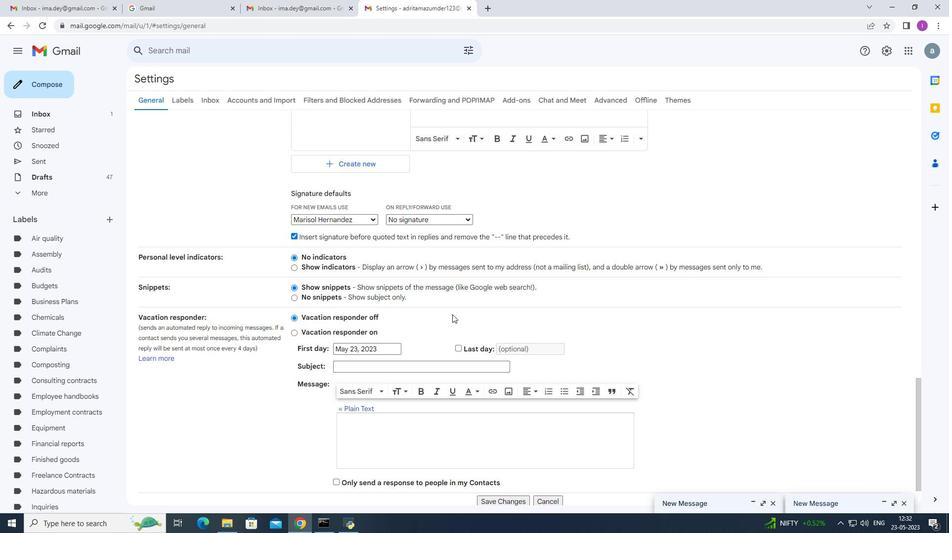 
Action: Mouse scrolled (452, 314) with delta (0, 0)
Screenshot: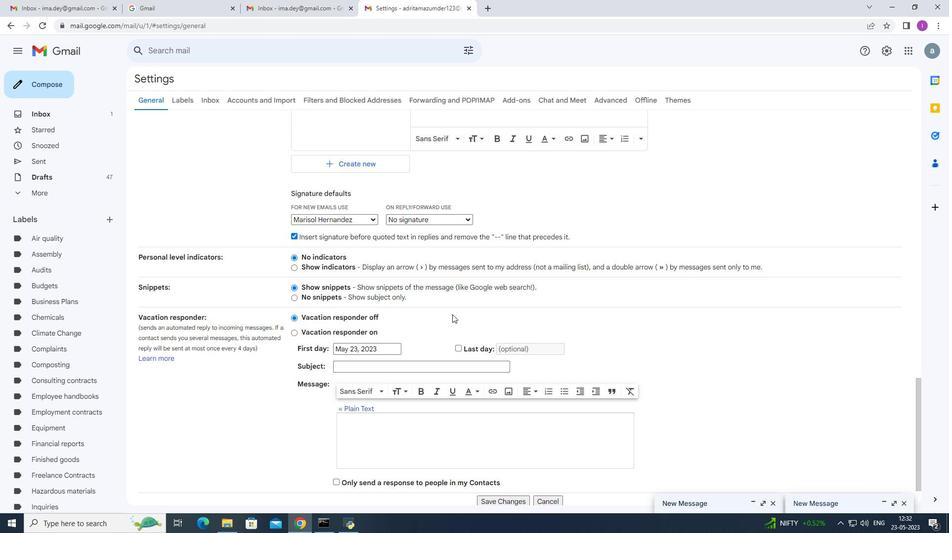 
Action: Mouse moved to (452, 314)
Screenshot: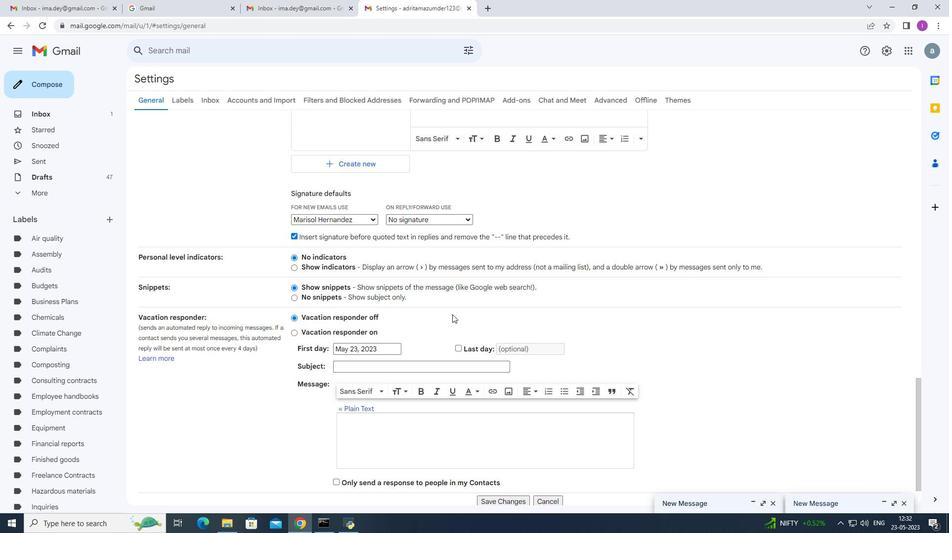 
Action: Mouse scrolled (452, 314) with delta (0, 0)
Screenshot: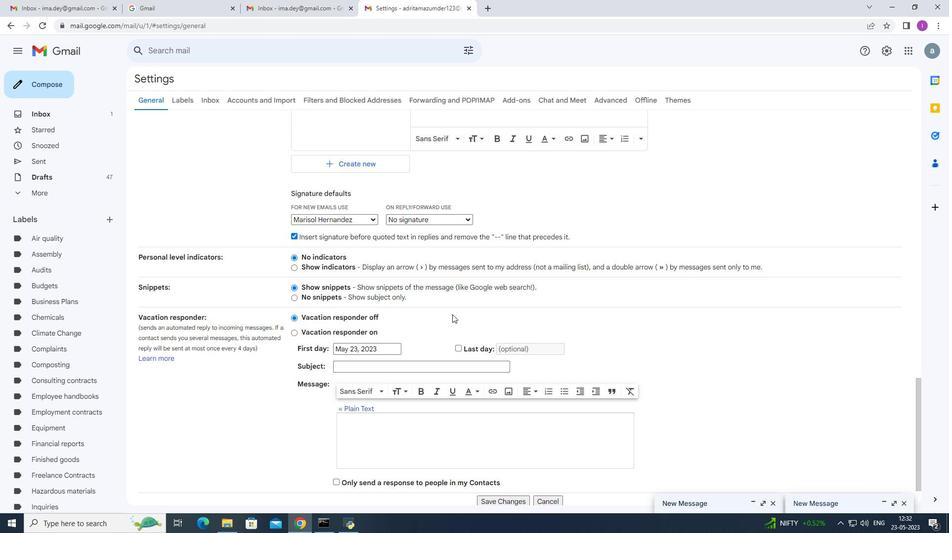 
Action: Mouse moved to (458, 334)
Screenshot: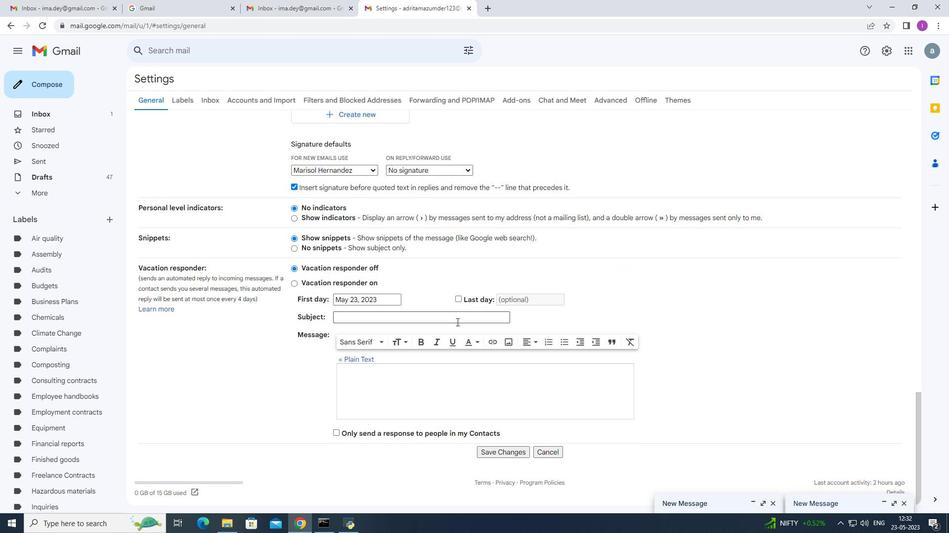 
Action: Mouse scrolled (458, 334) with delta (0, 0)
Screenshot: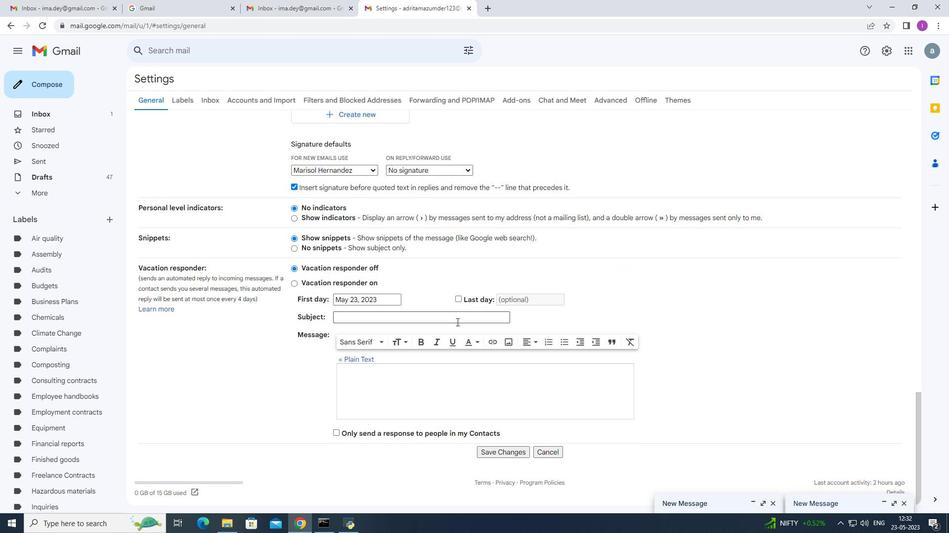 
Action: Mouse moved to (462, 344)
Screenshot: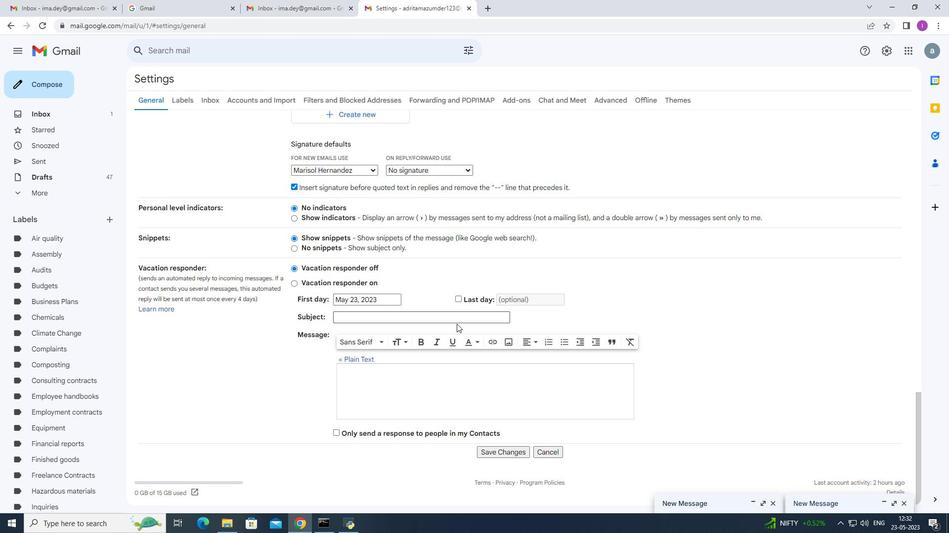 
Action: Mouse scrolled (462, 343) with delta (0, 0)
Screenshot: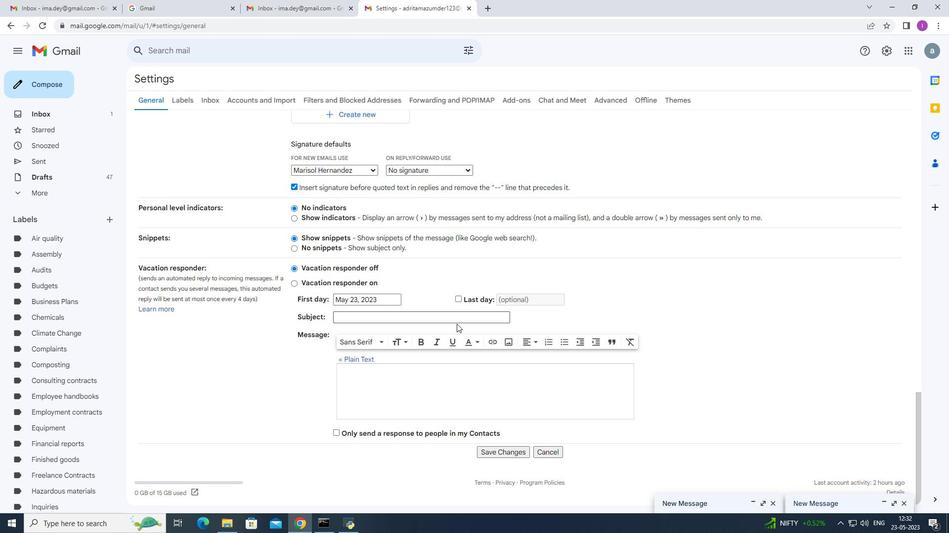 
Action: Mouse moved to (467, 352)
Screenshot: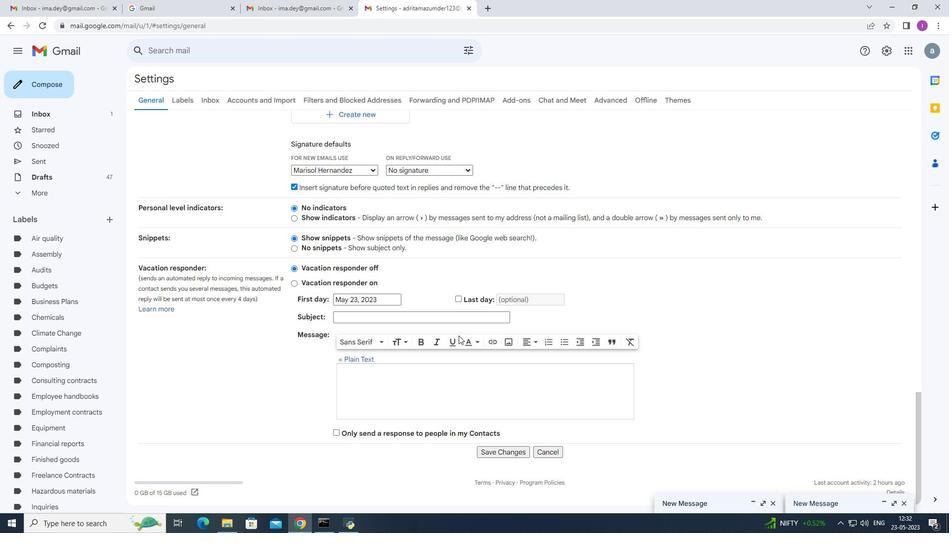 
Action: Mouse scrolled (466, 349) with delta (0, 0)
Screenshot: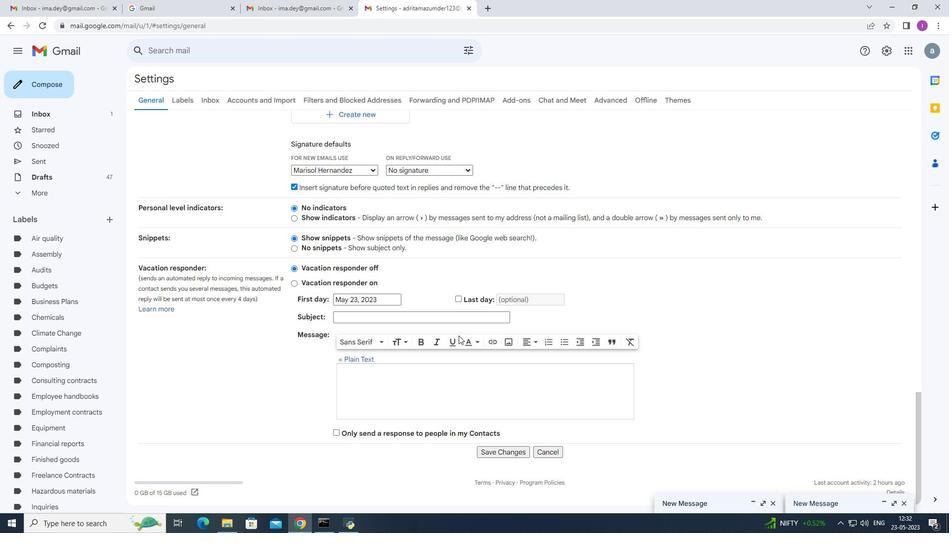 
Action: Mouse moved to (487, 451)
Screenshot: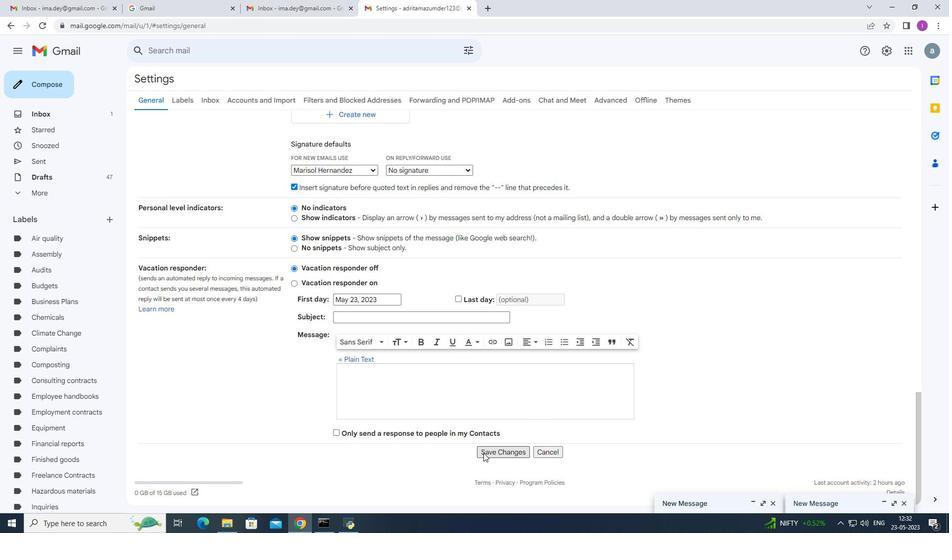 
Action: Mouse pressed left at (487, 451)
Screenshot: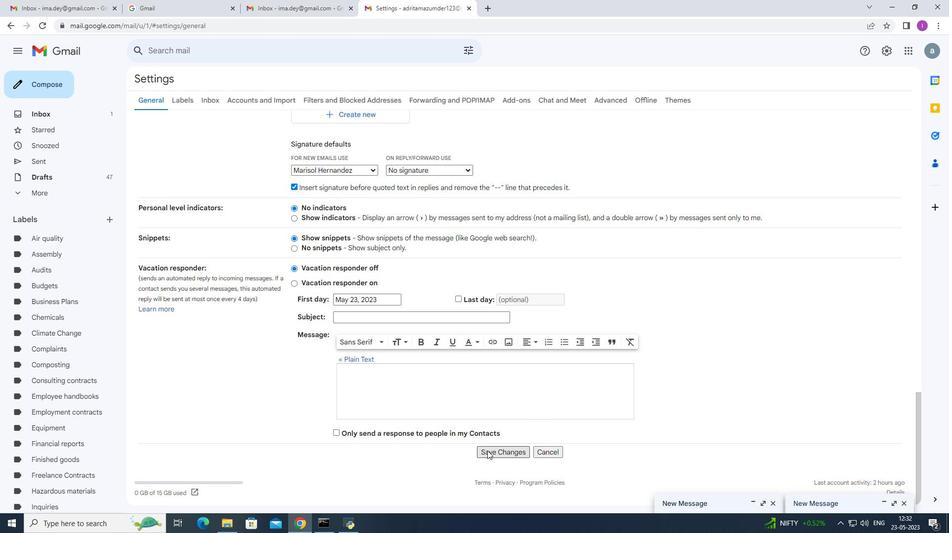 
Action: Mouse moved to (54, 89)
Screenshot: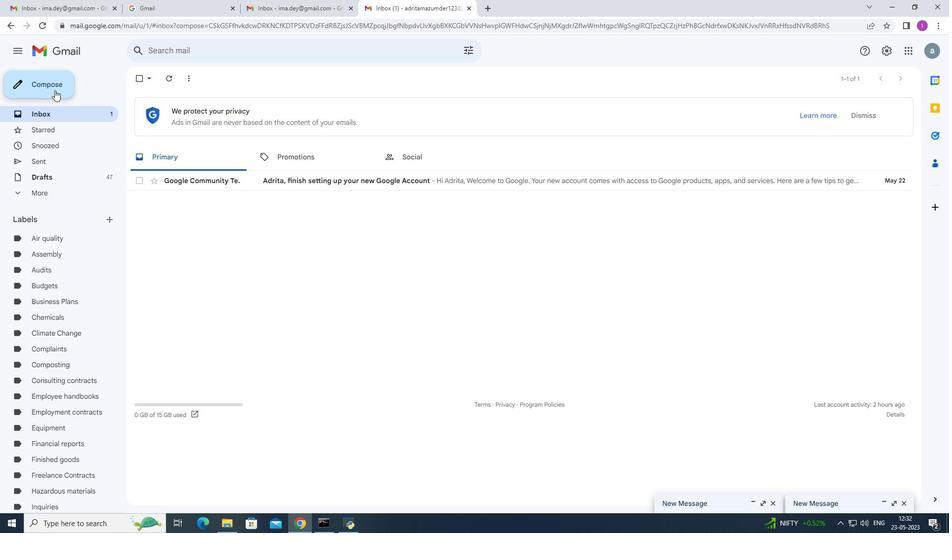 
Action: Mouse pressed left at (54, 89)
Screenshot: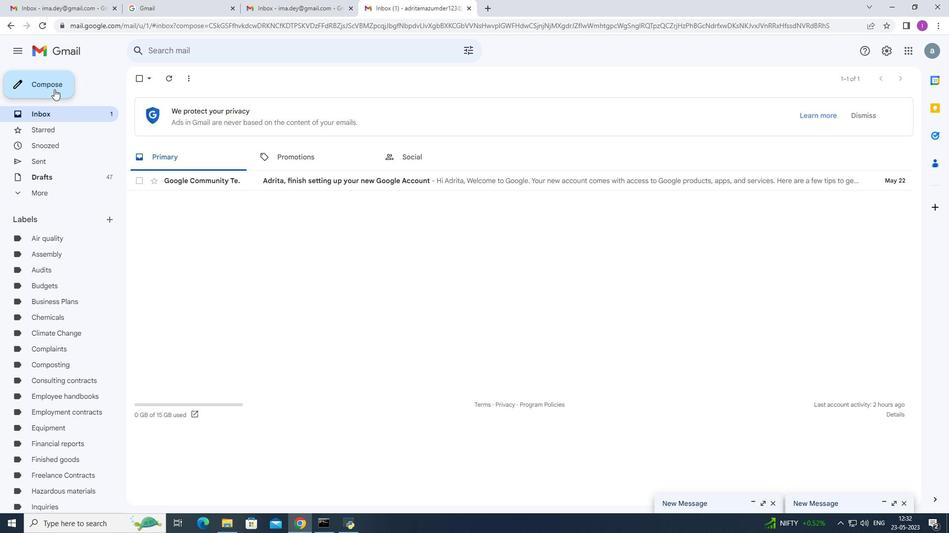 
Action: Mouse moved to (600, 241)
Screenshot: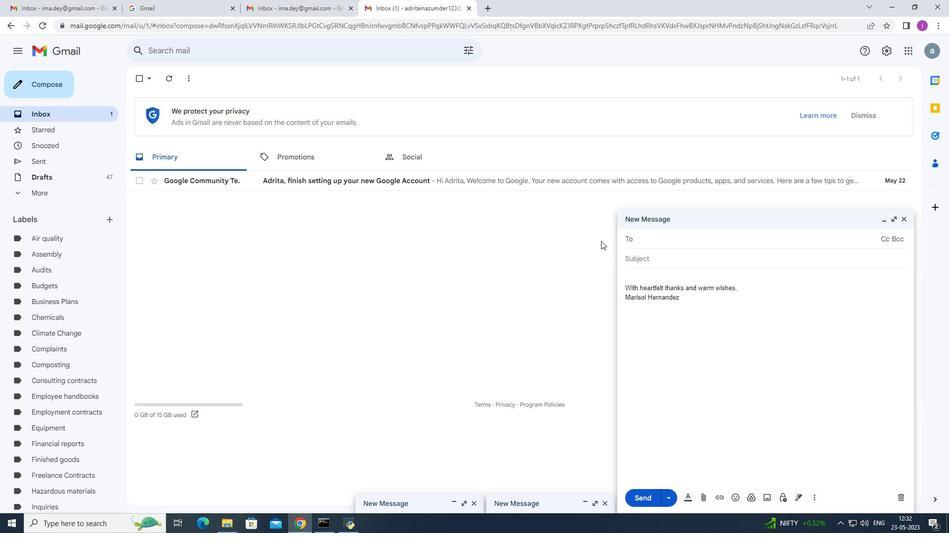 
Action: Key pressed s
Screenshot: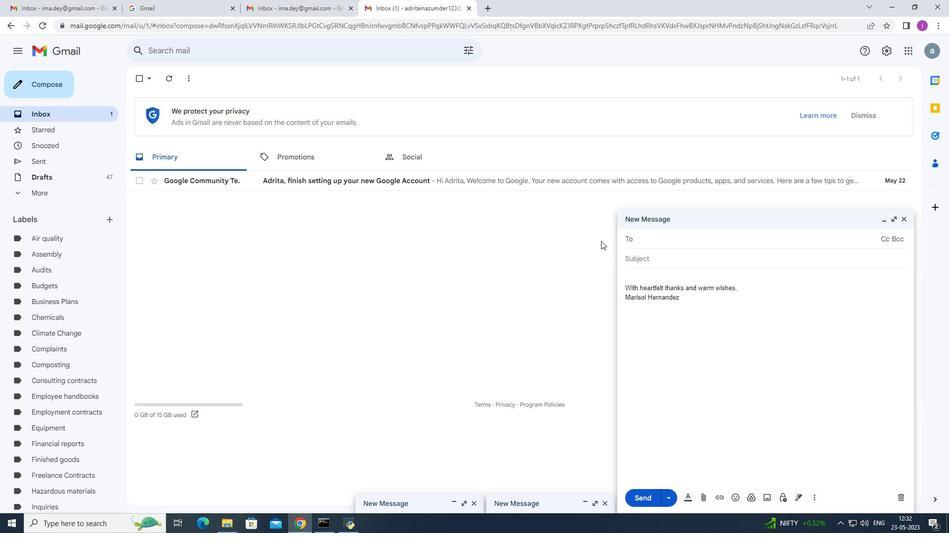 
Action: Mouse moved to (694, 261)
Screenshot: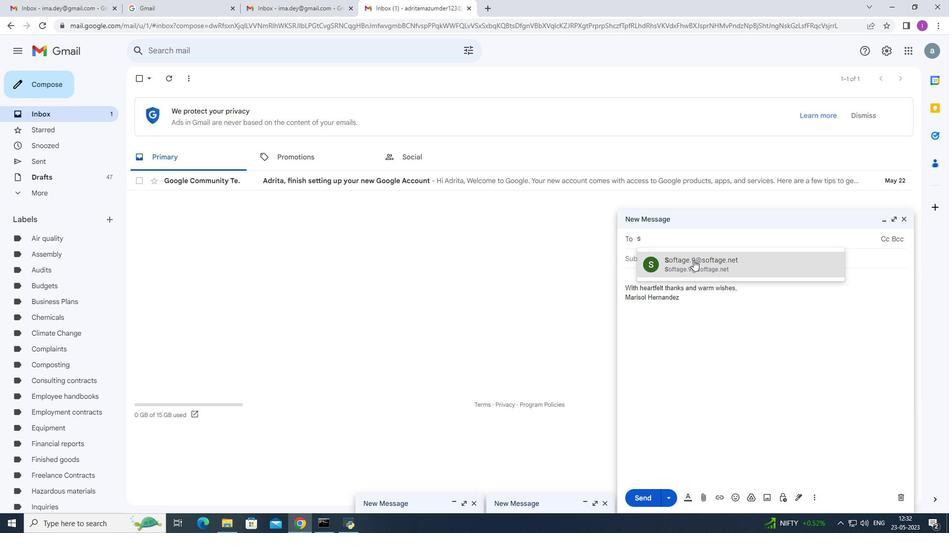 
Action: Mouse pressed left at (694, 261)
Screenshot: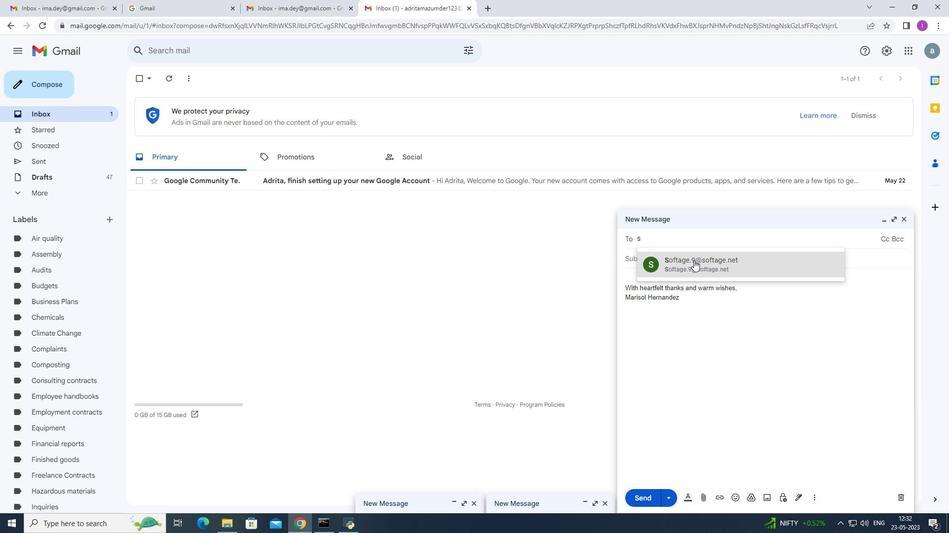 
Action: Mouse moved to (715, 413)
Screenshot: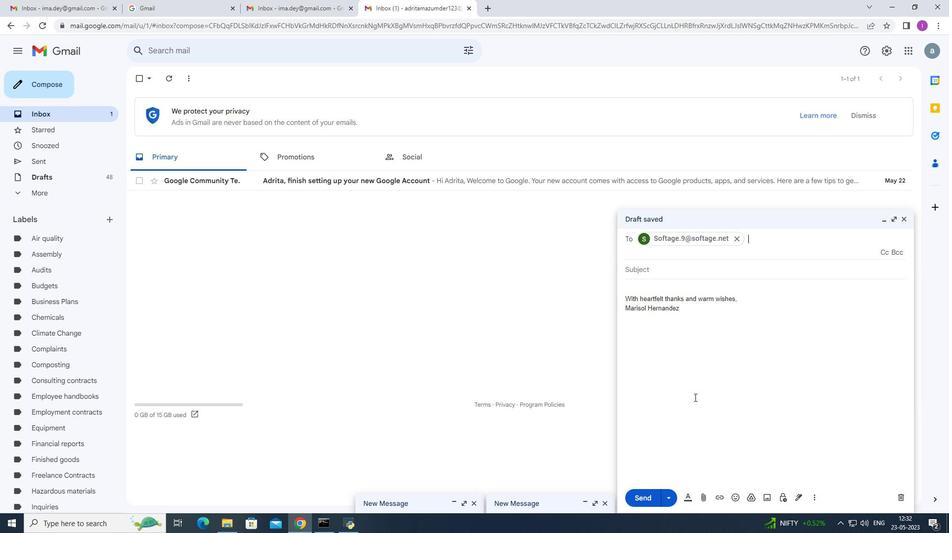 
Action: Mouse scrolled (715, 413) with delta (0, 0)
Screenshot: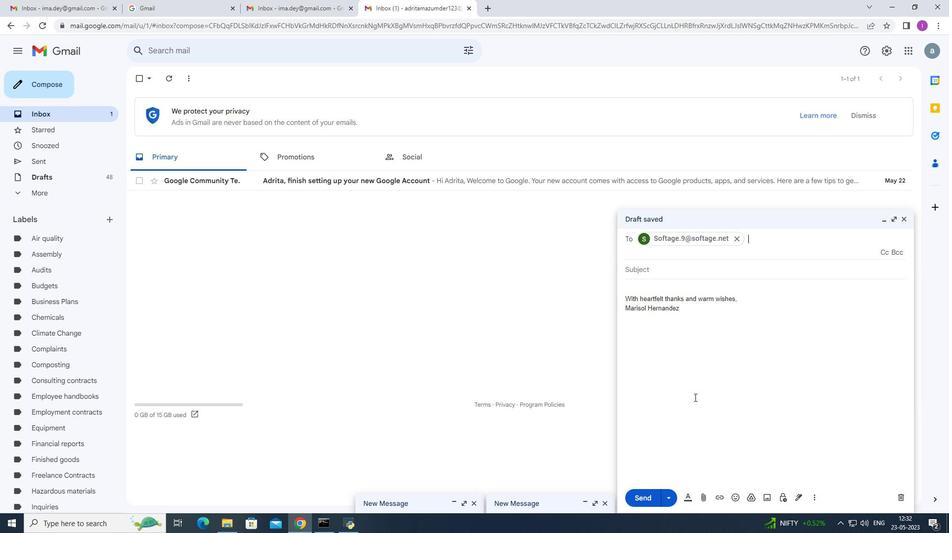 
Action: Mouse moved to (716, 415)
Screenshot: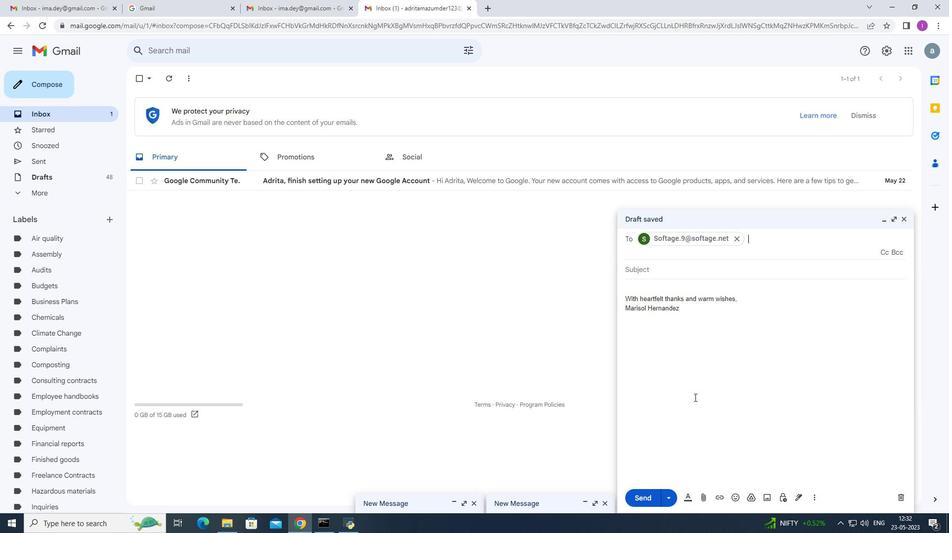 
Action: Mouse scrolled (716, 415) with delta (0, 0)
Screenshot: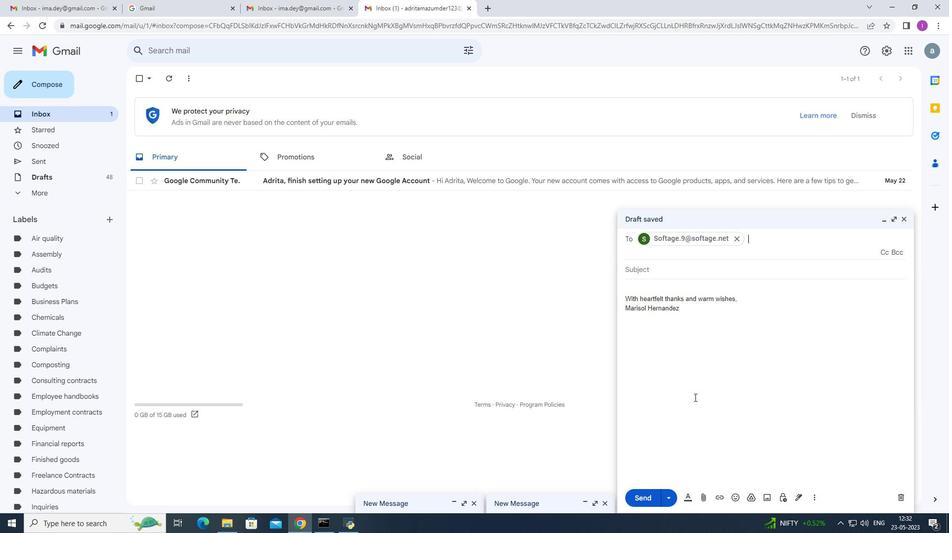 
Action: Mouse scrolled (716, 416) with delta (0, 0)
Screenshot: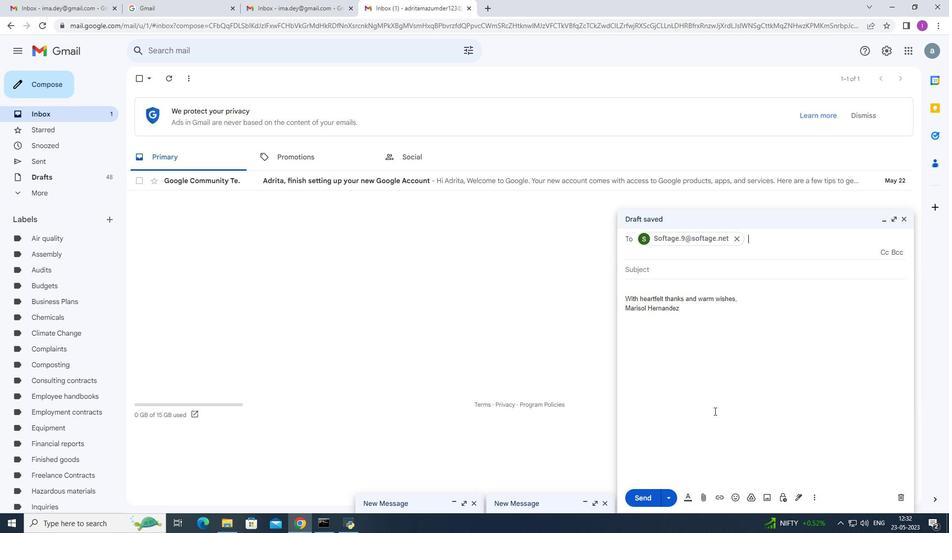 
Action: Mouse moved to (716, 415)
Screenshot: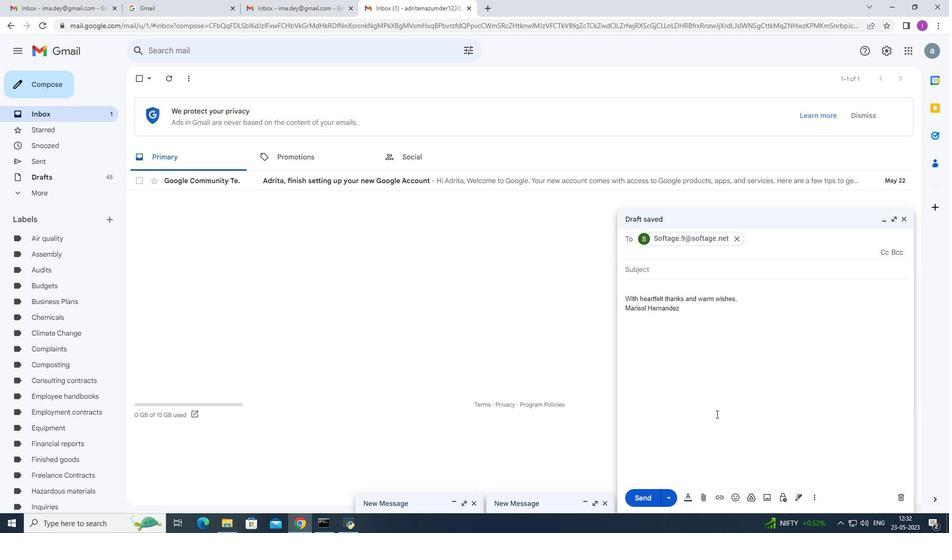 
Action: Mouse scrolled (716, 415) with delta (0, 0)
Screenshot: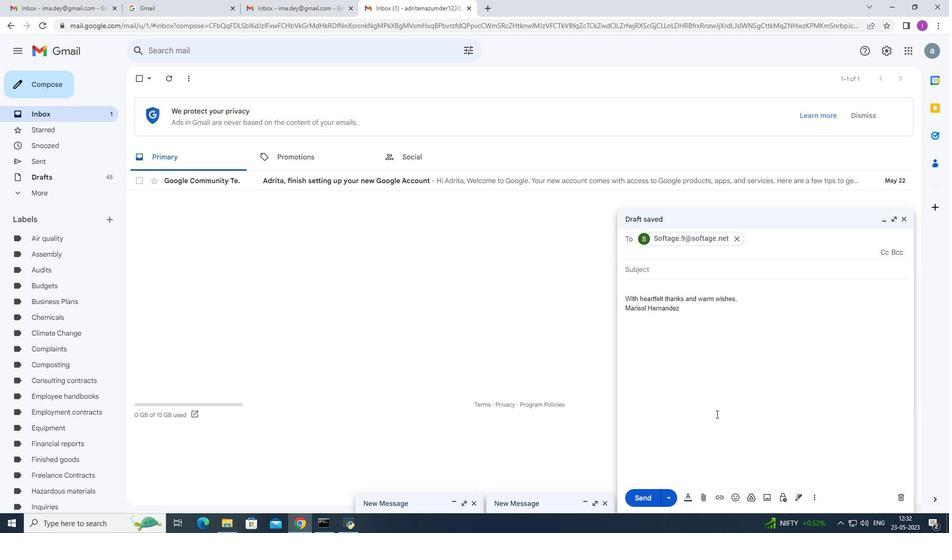 
Action: Mouse moved to (812, 499)
Screenshot: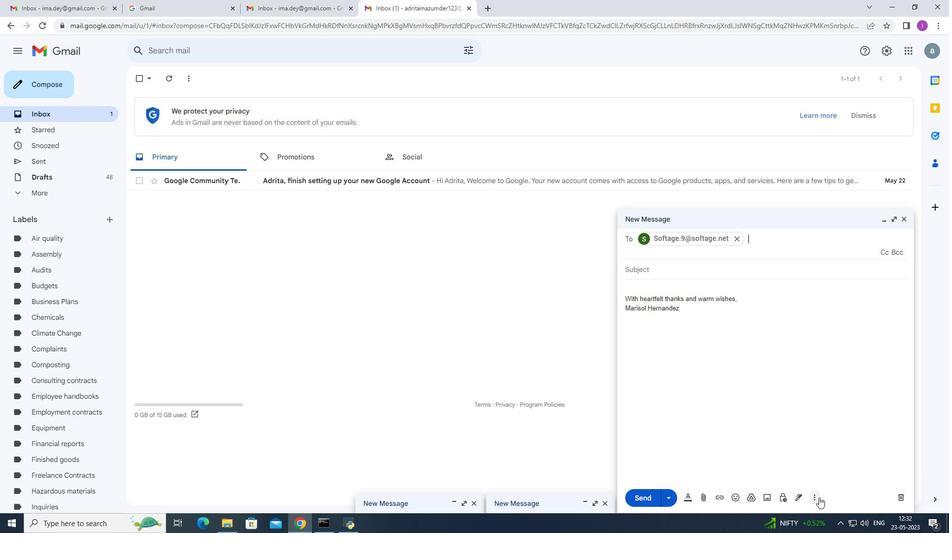
Action: Mouse pressed left at (812, 499)
Screenshot: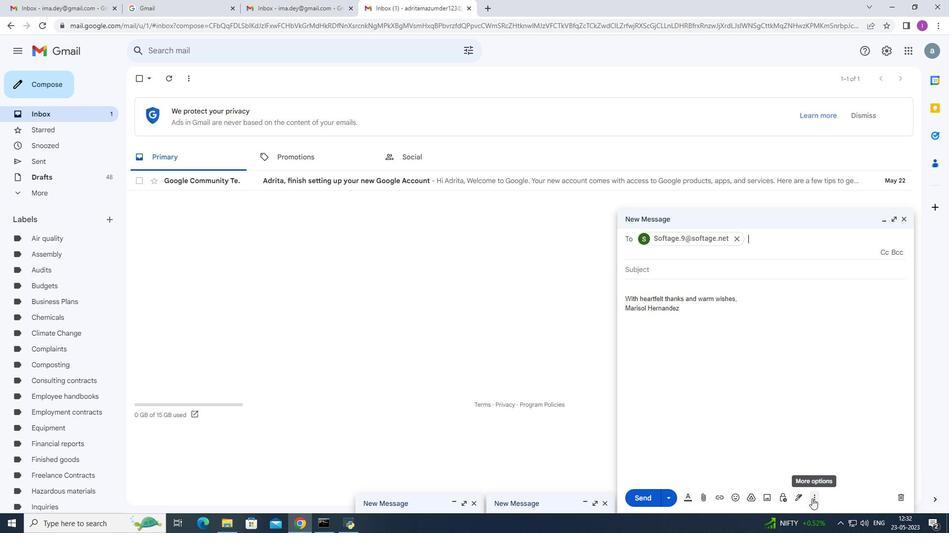 
Action: Mouse moved to (849, 410)
Screenshot: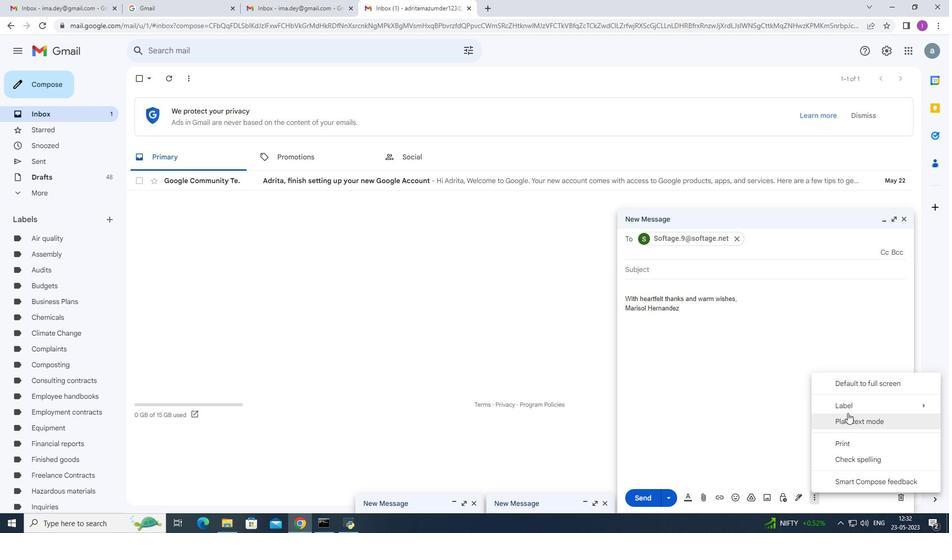 
Action: Mouse pressed left at (849, 410)
Screenshot: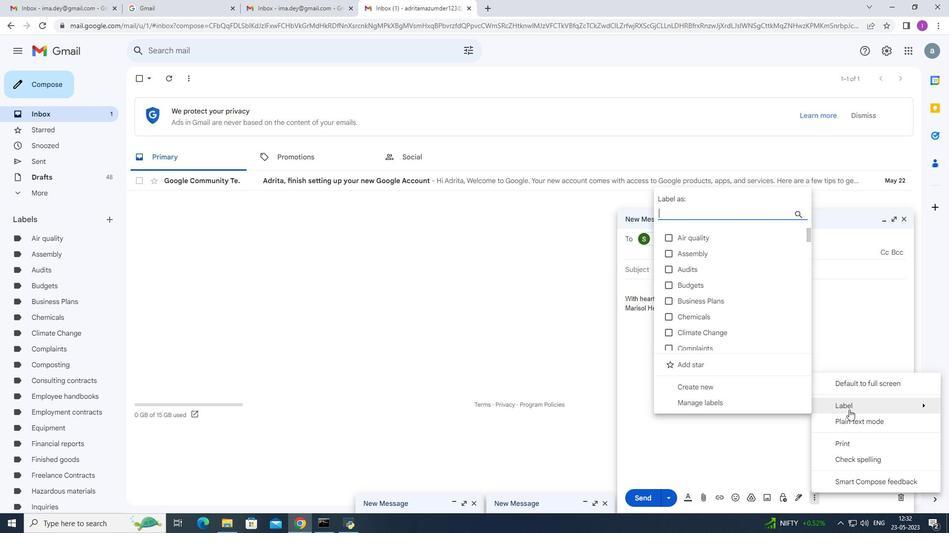 
Action: Mouse moved to (688, 219)
Screenshot: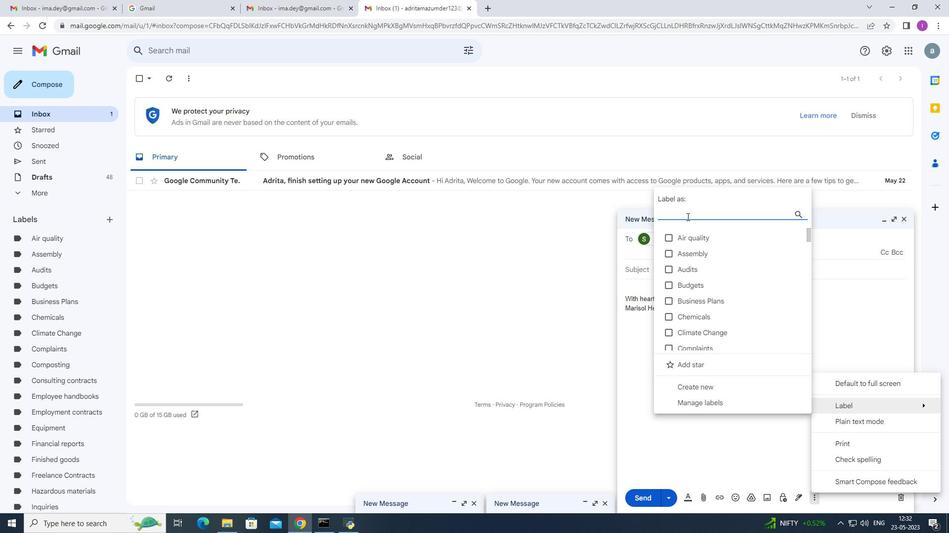 
Action: Key pressed <Key.shift>M<Key.backspace><Key.shift>Non-<Key.shift><Key.shift><Key.shift><Key.shift><Key.shift><Key.shift><Key.shift><Key.shift><Key.shift><Key.shift><Key.shift>Complete<Key.space><Key.shift>Agreements
Screenshot: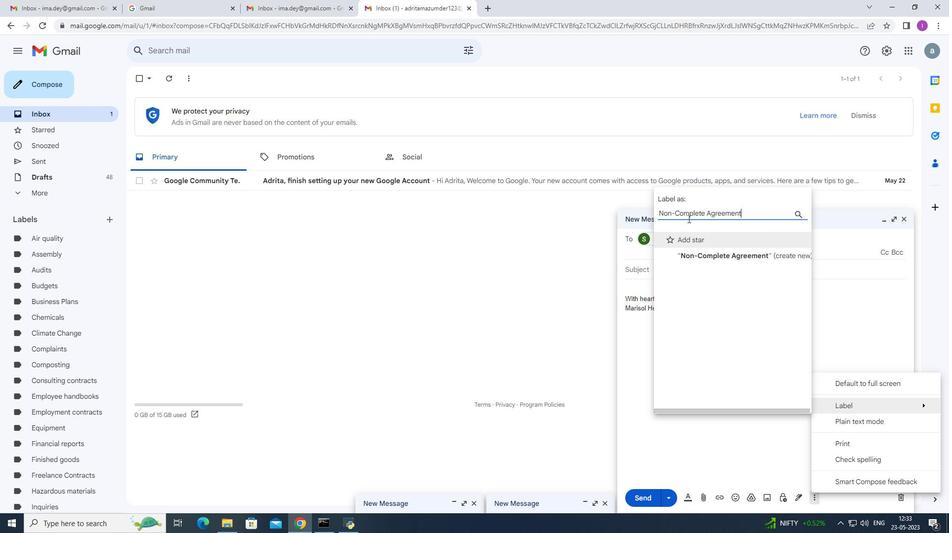 
Action: Mouse moved to (746, 258)
Screenshot: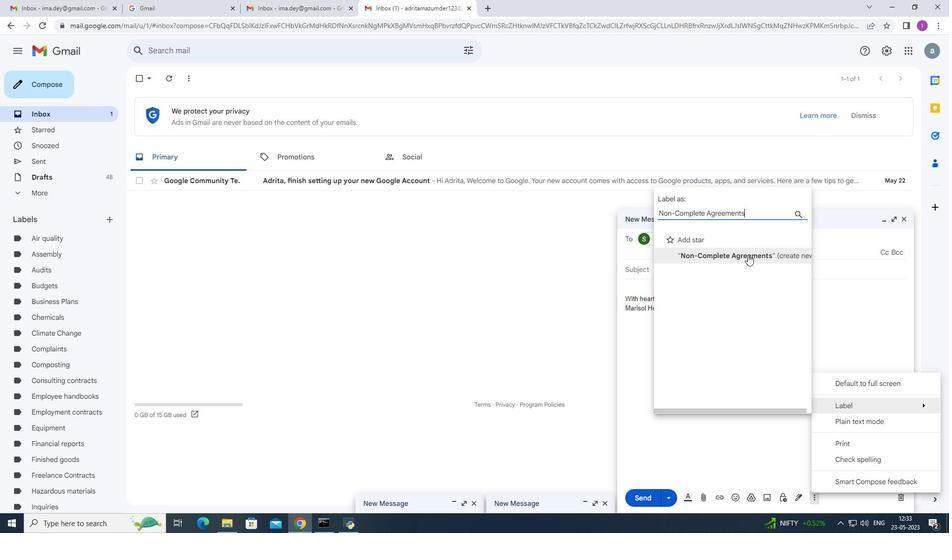 
Action: Mouse pressed left at (746, 258)
Screenshot: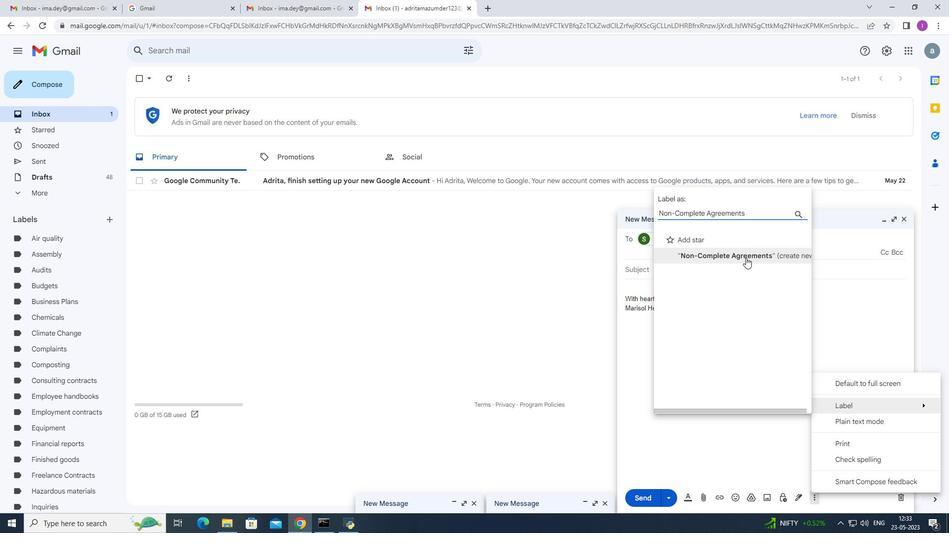 
Action: Mouse moved to (579, 316)
Screenshot: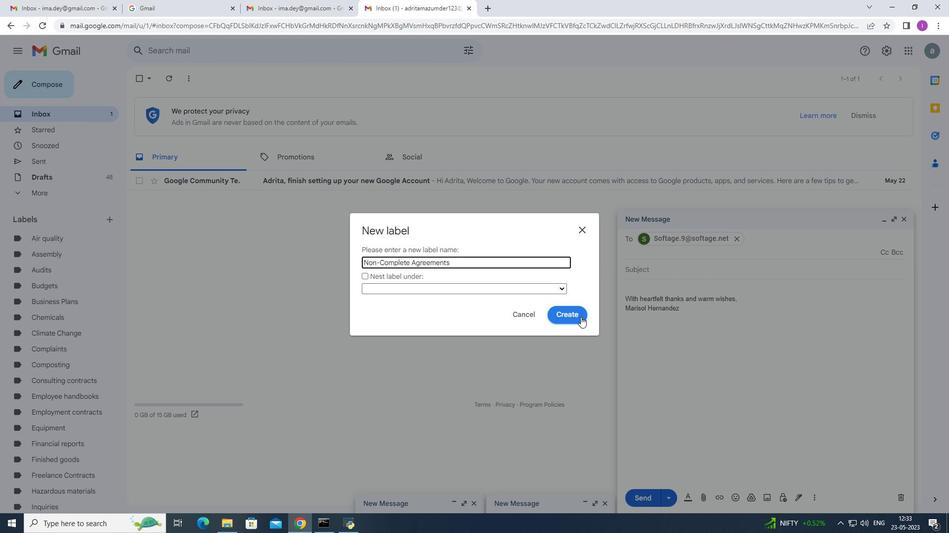 
Action: Mouse pressed left at (579, 316)
Screenshot: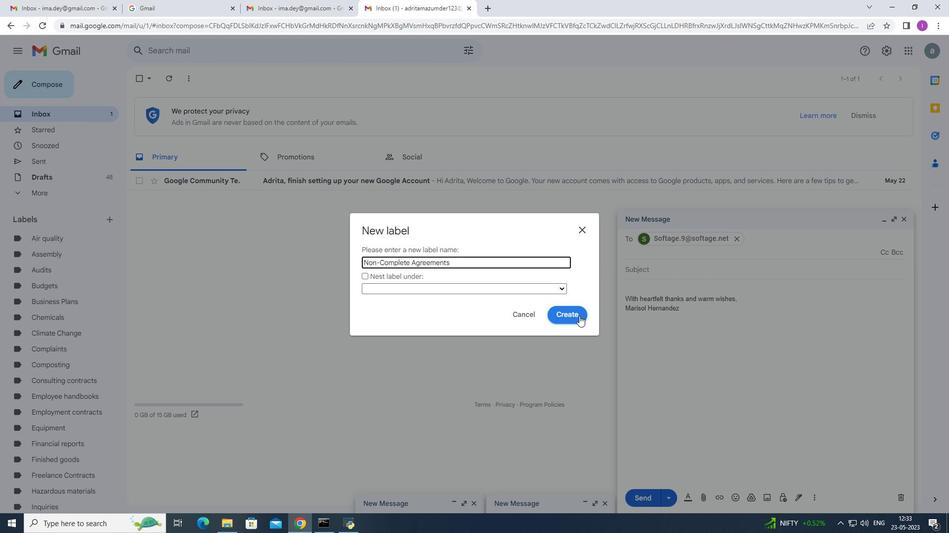 
Action: Mouse moved to (812, 495)
Screenshot: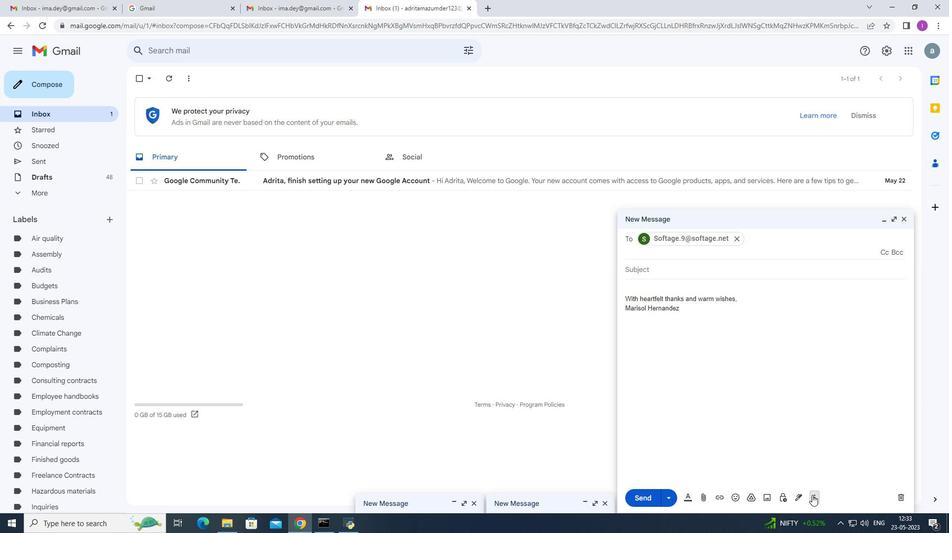 
Action: Mouse pressed left at (812, 495)
Screenshot: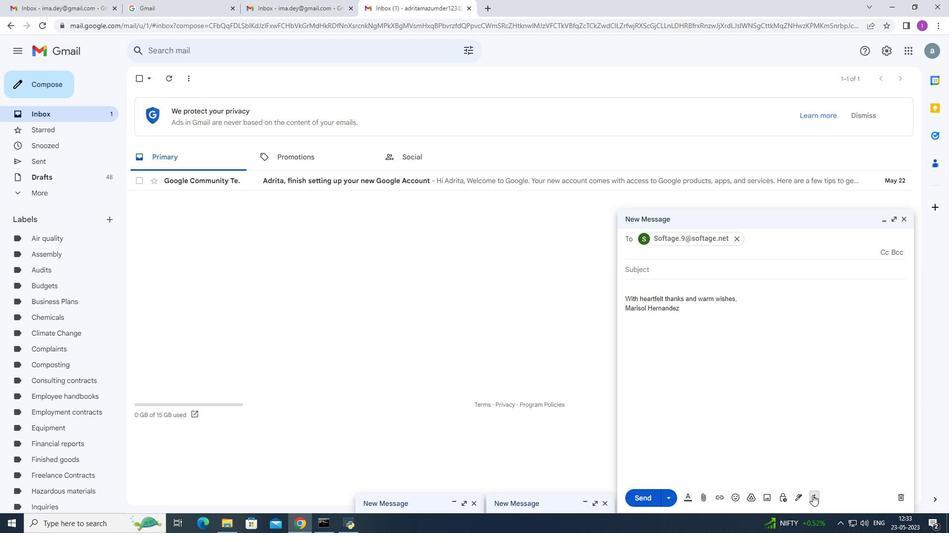 
Action: Mouse moved to (647, 448)
Screenshot: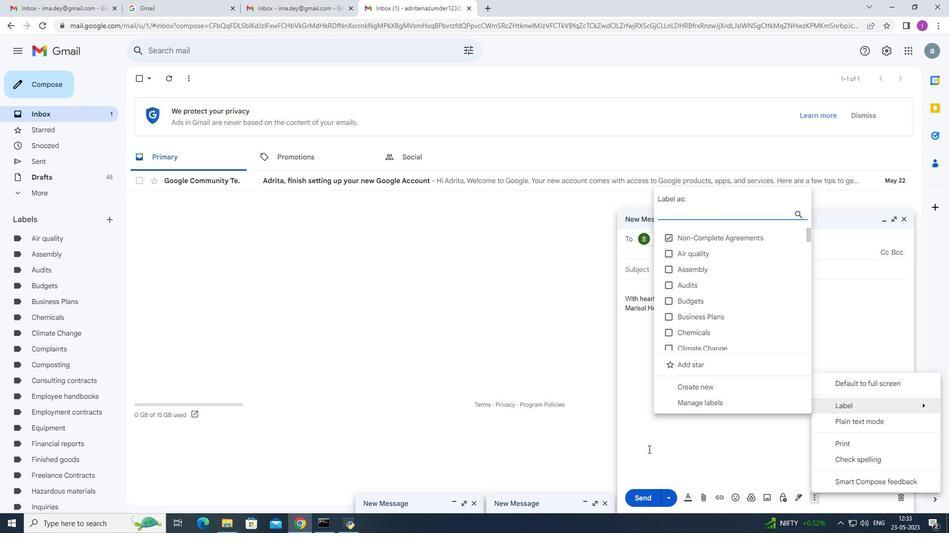 
Action: Mouse pressed left at (647, 448)
Screenshot: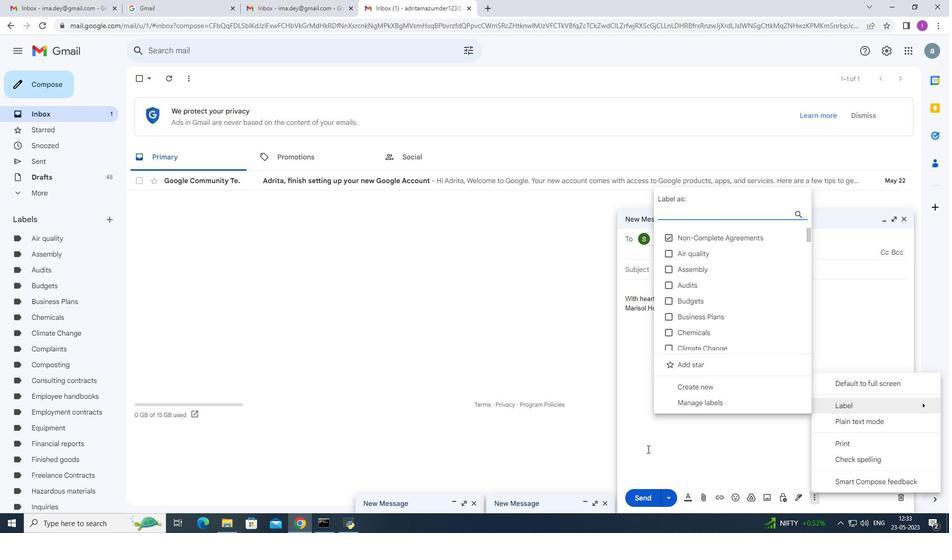 
Action: Mouse moved to (713, 368)
Screenshot: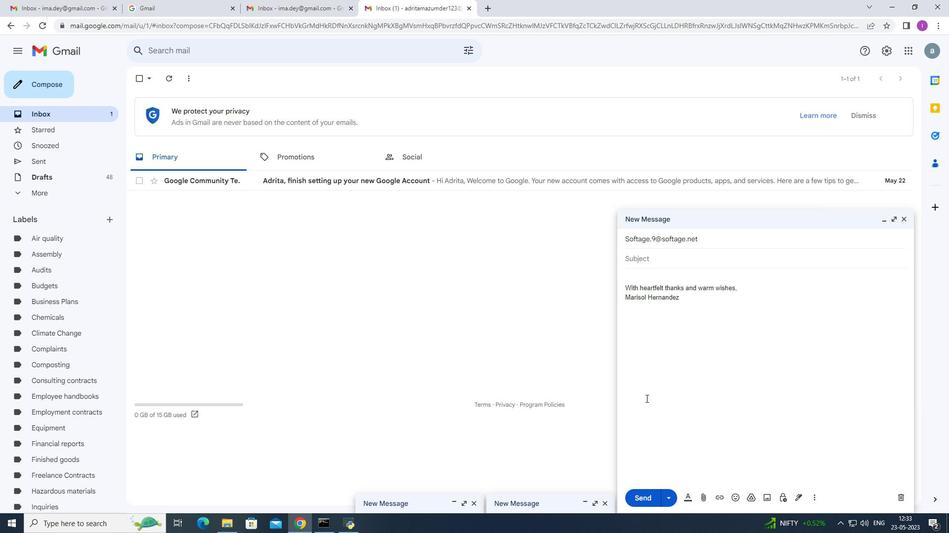 
